 Task: Find connections with filter location Les Mureaux with filter topic #bespokewith filter profile language German with filter current company People Matters with filter school Mangalayatan University, Aligarh with filter industry E-Learning Providers with filter service category Copywriting with filter keywords title Accountant
Action: Mouse moved to (475, 82)
Screenshot: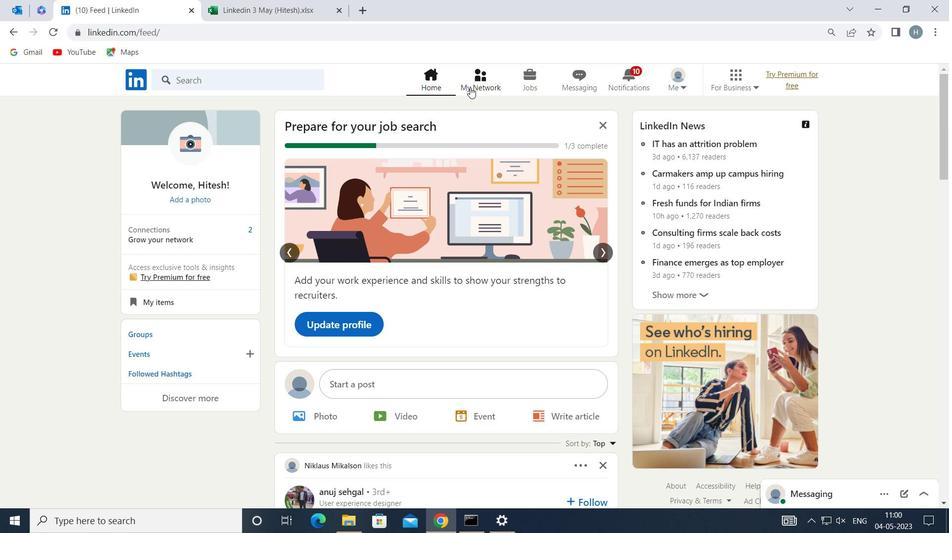 
Action: Mouse pressed left at (475, 82)
Screenshot: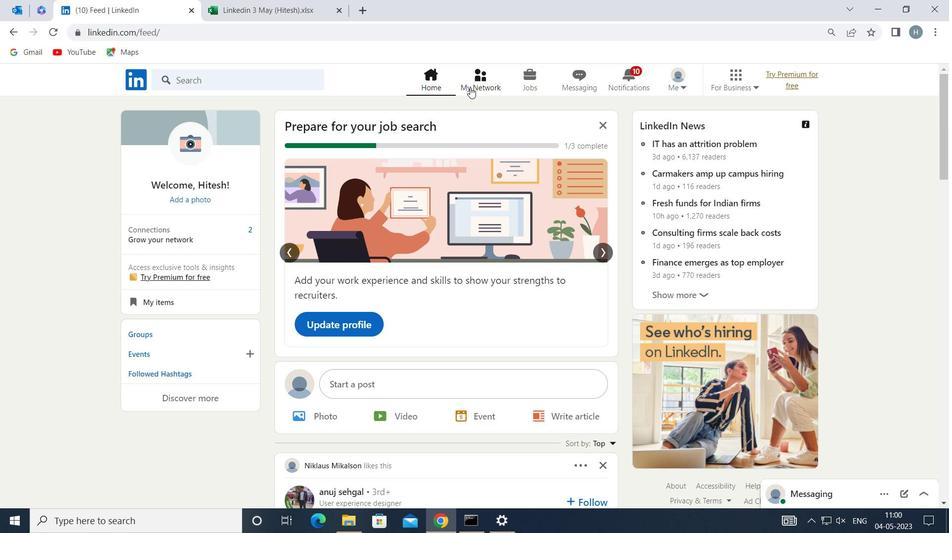 
Action: Mouse moved to (260, 148)
Screenshot: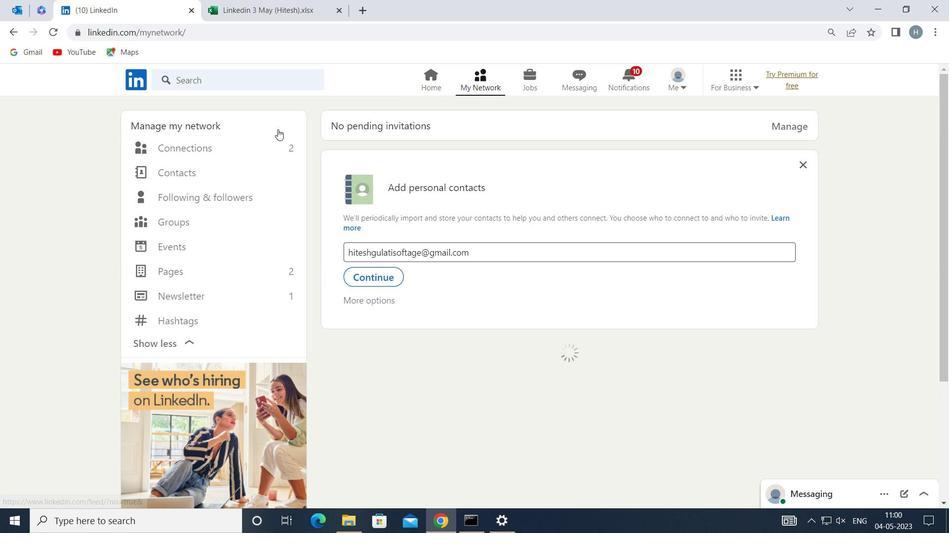 
Action: Mouse pressed left at (260, 148)
Screenshot: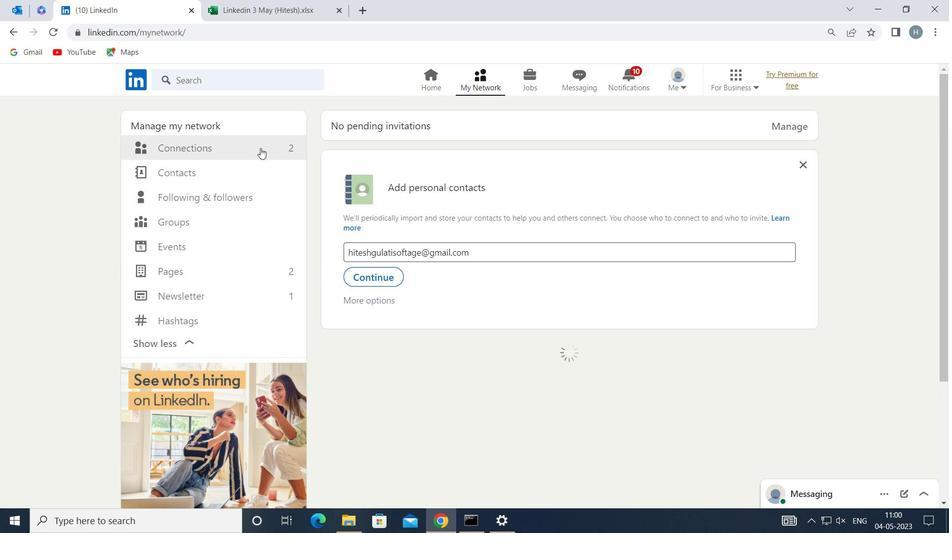 
Action: Mouse moved to (557, 145)
Screenshot: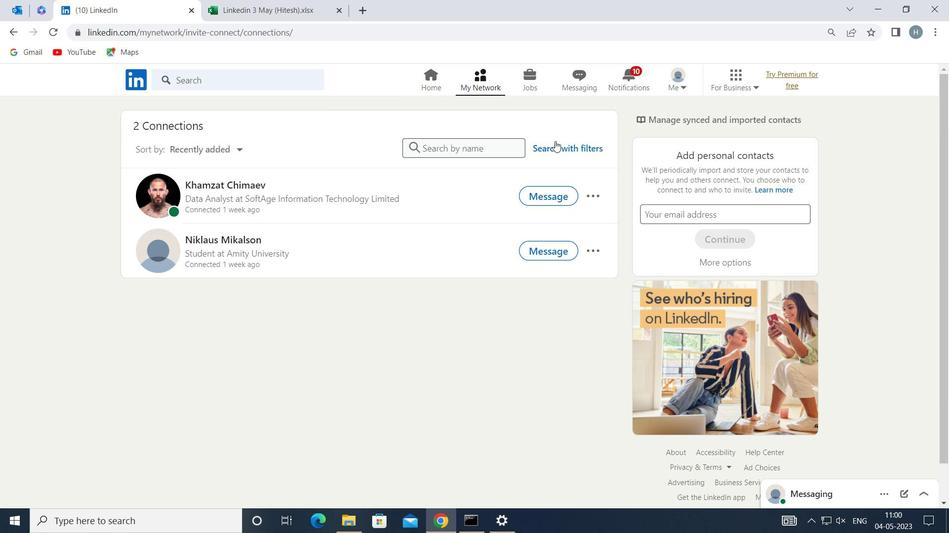 
Action: Mouse pressed left at (557, 145)
Screenshot: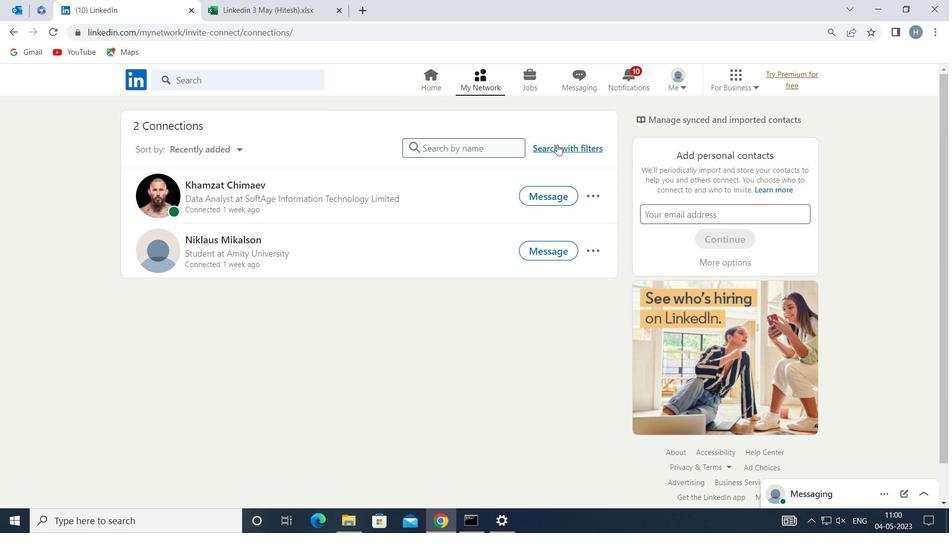 
Action: Mouse moved to (518, 111)
Screenshot: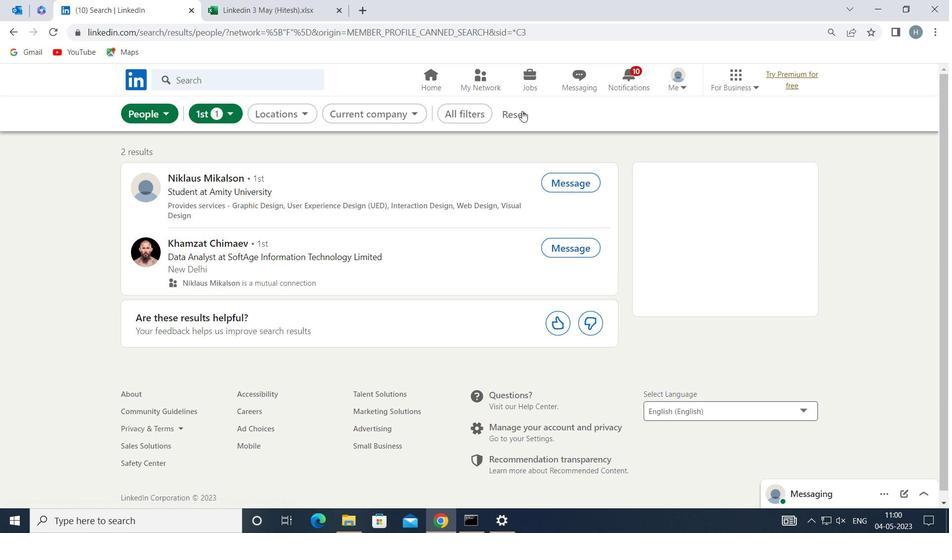 
Action: Mouse pressed left at (518, 111)
Screenshot: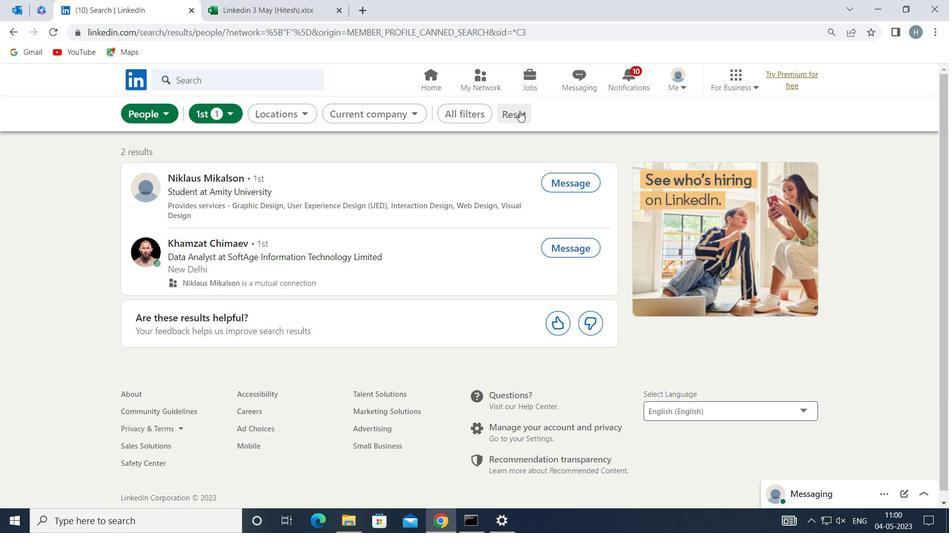 
Action: Mouse moved to (504, 106)
Screenshot: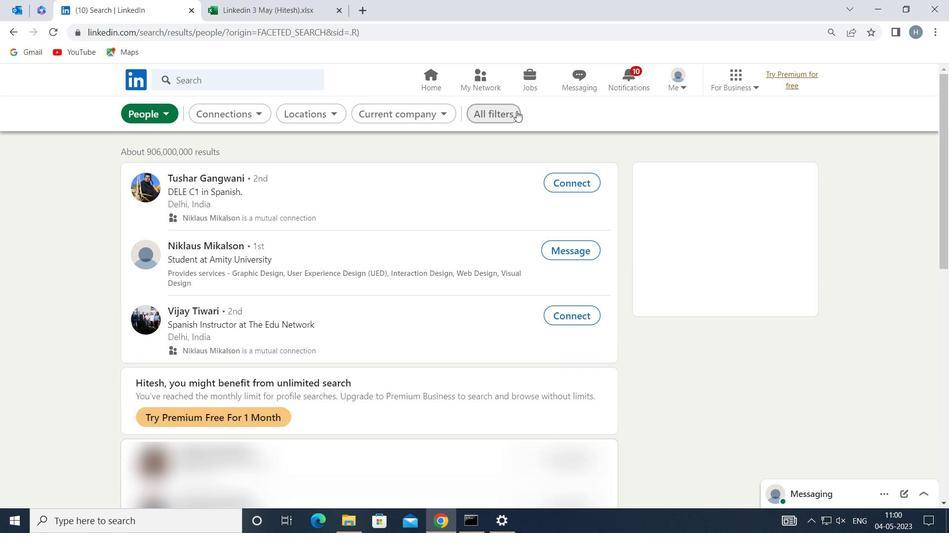 
Action: Mouse pressed left at (504, 106)
Screenshot: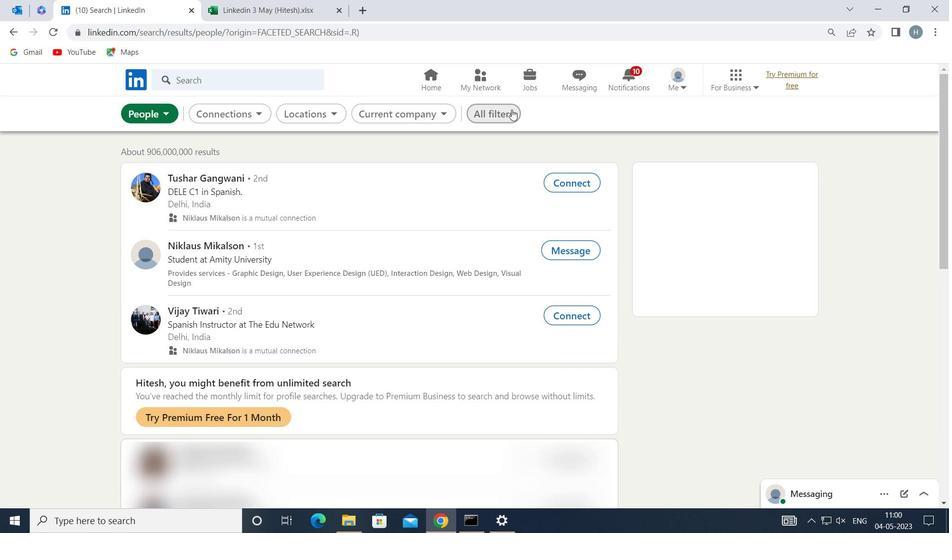 
Action: Mouse moved to (726, 185)
Screenshot: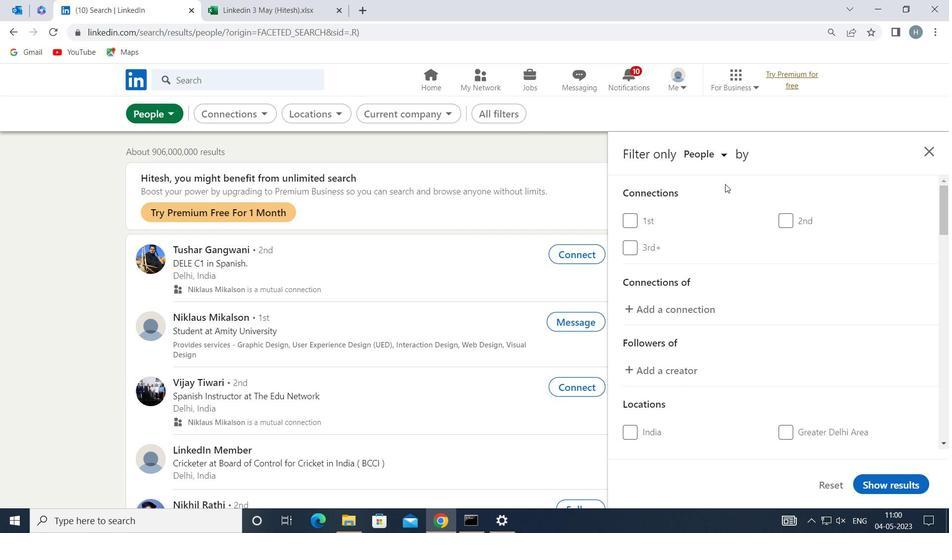 
Action: Mouse scrolled (726, 184) with delta (0, 0)
Screenshot: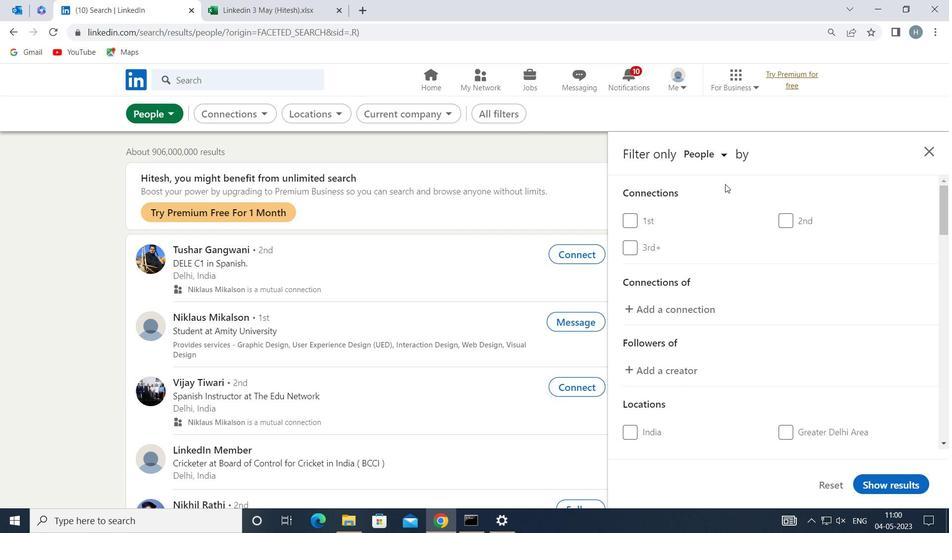 
Action: Mouse moved to (727, 187)
Screenshot: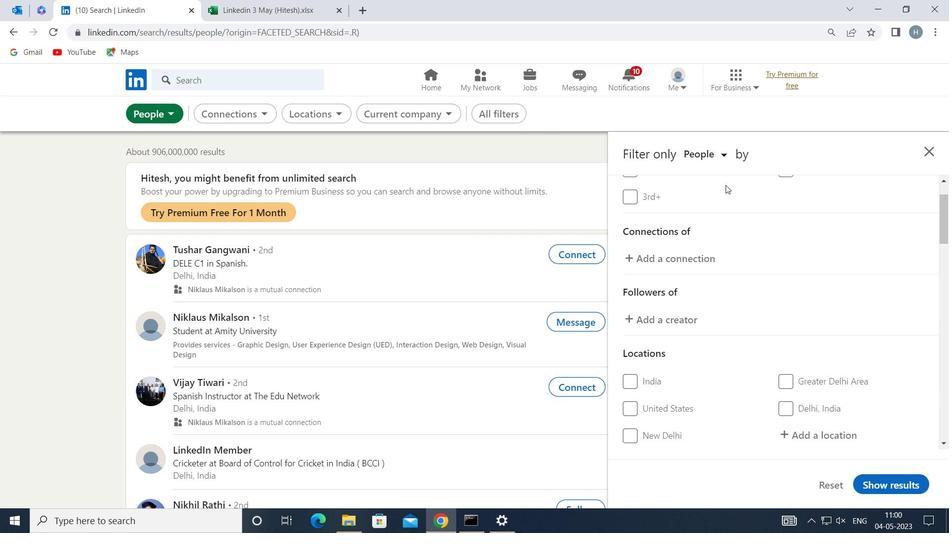 
Action: Mouse scrolled (727, 186) with delta (0, 0)
Screenshot: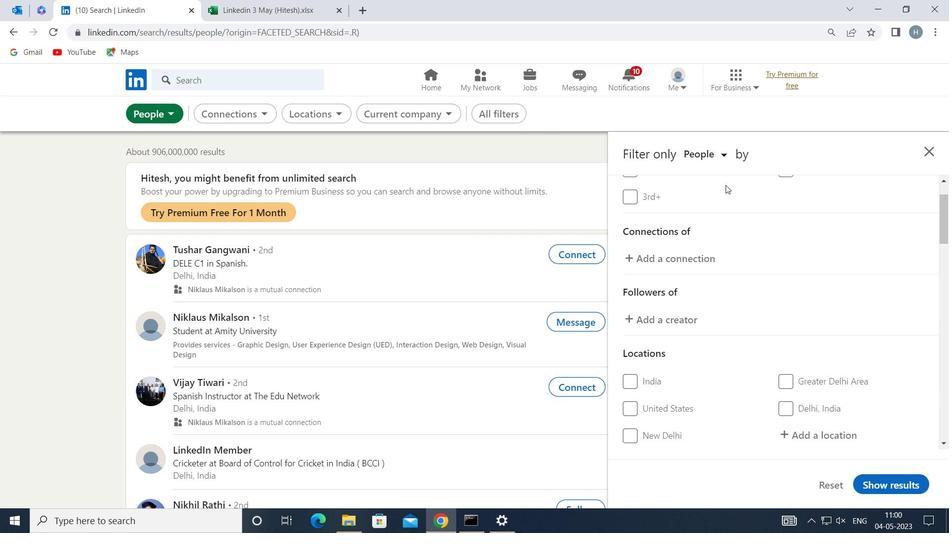 
Action: Mouse moved to (728, 191)
Screenshot: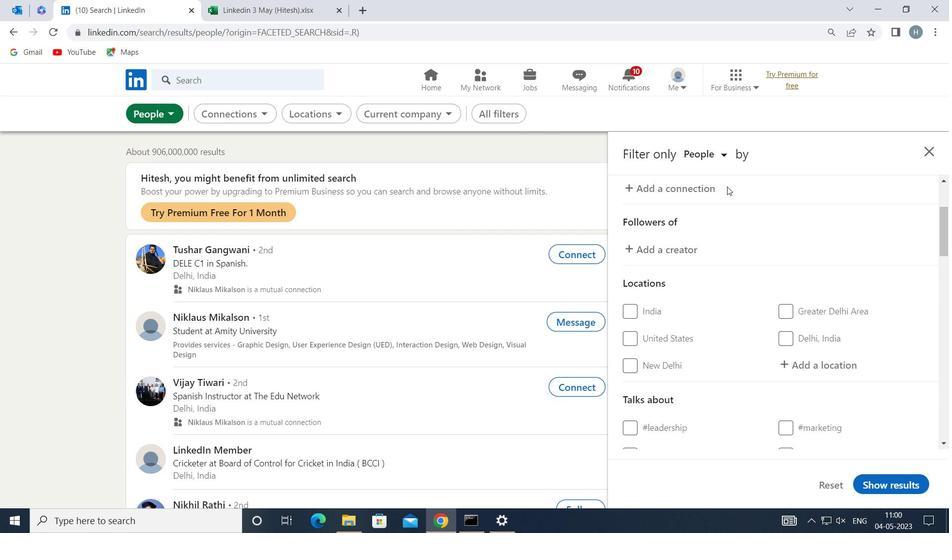 
Action: Mouse scrolled (728, 190) with delta (0, 0)
Screenshot: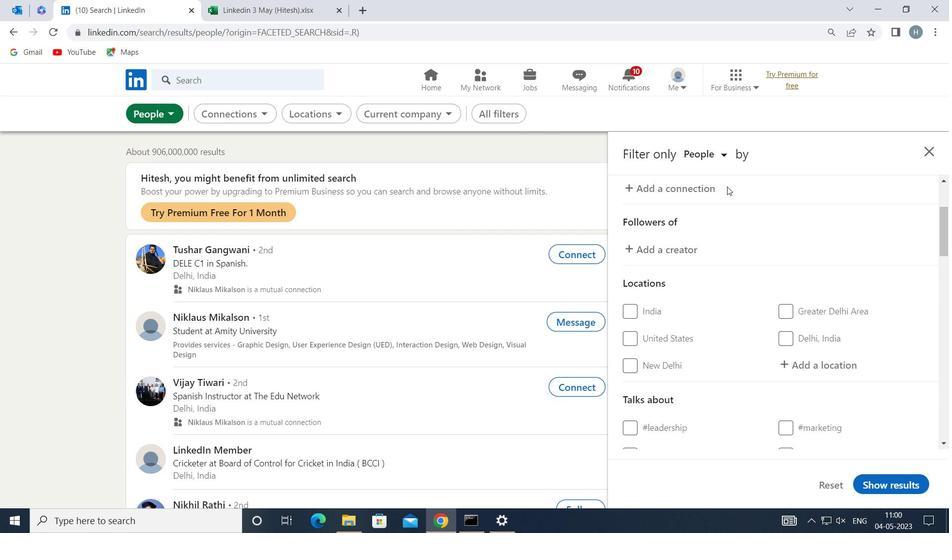 
Action: Mouse moved to (826, 296)
Screenshot: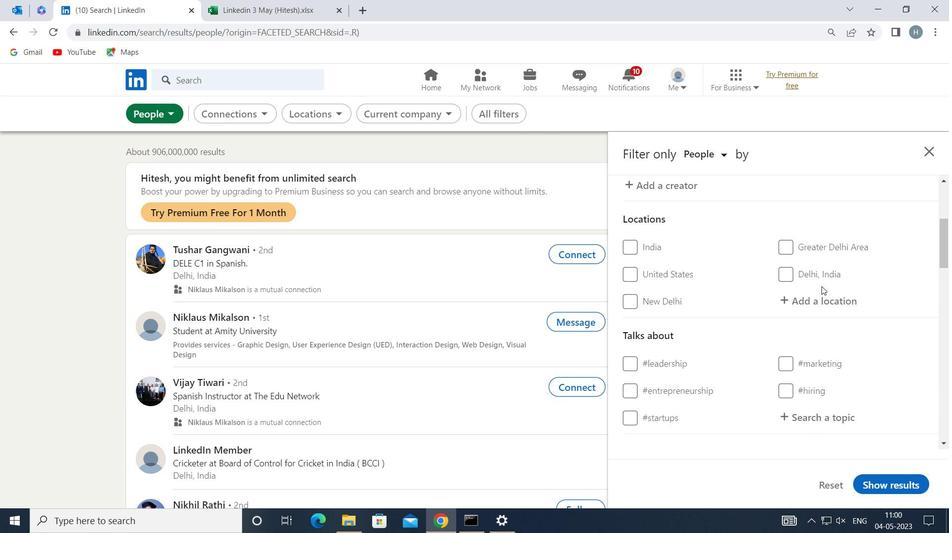 
Action: Mouse pressed left at (826, 296)
Screenshot: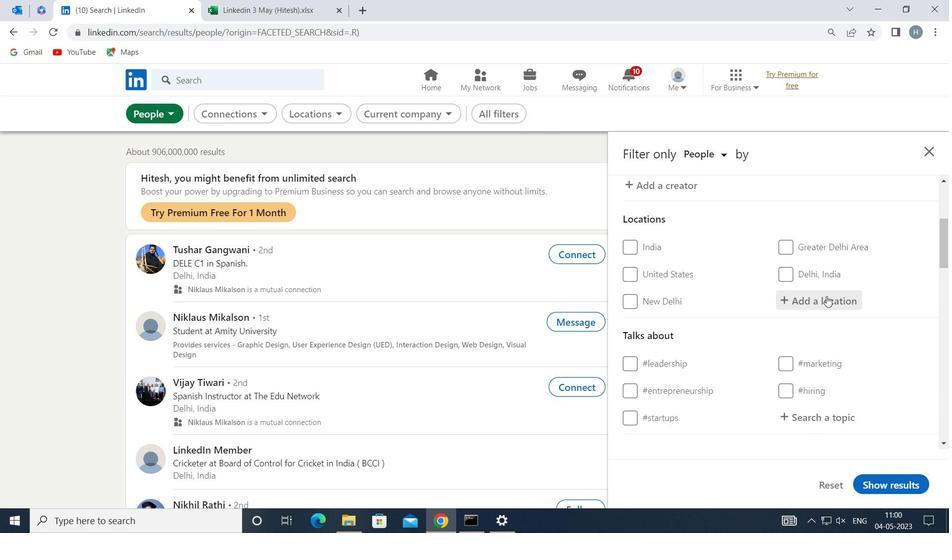 
Action: Mouse moved to (827, 297)
Screenshot: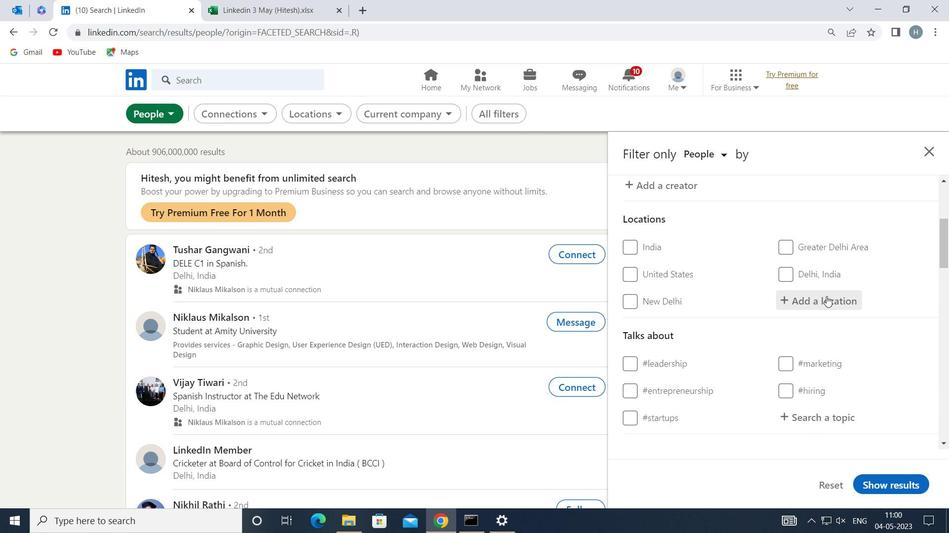 
Action: Key pressed <Key.shift>LES<Key.space><Key.shift>MU
Screenshot: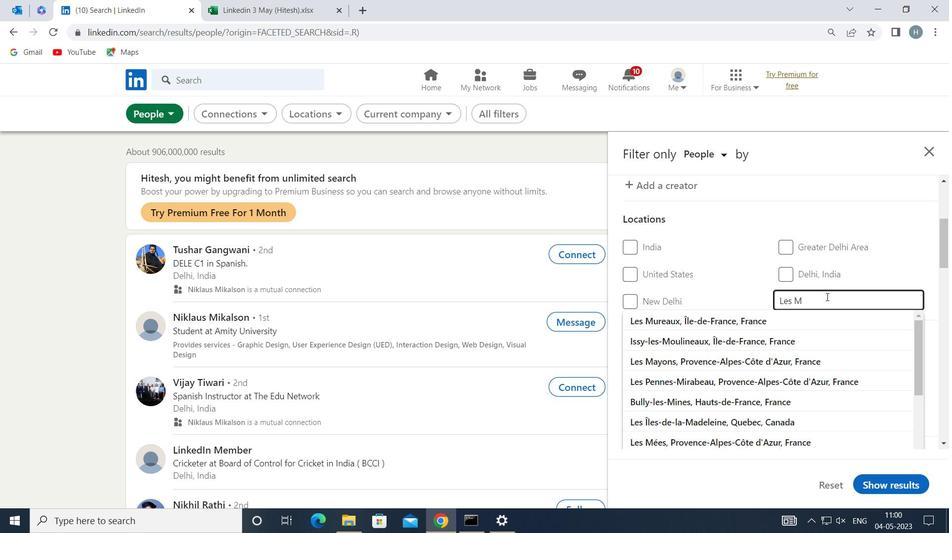 
Action: Mouse moved to (772, 320)
Screenshot: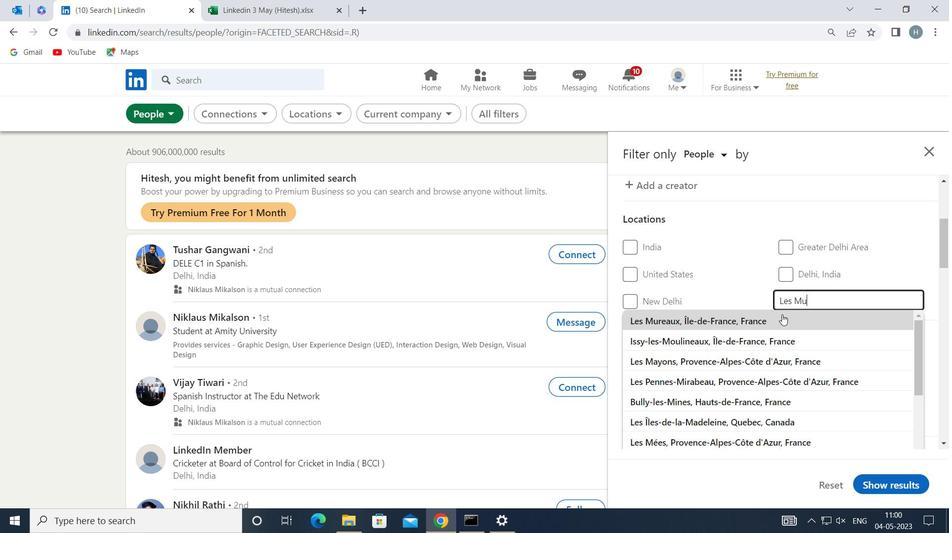 
Action: Mouse pressed left at (772, 320)
Screenshot: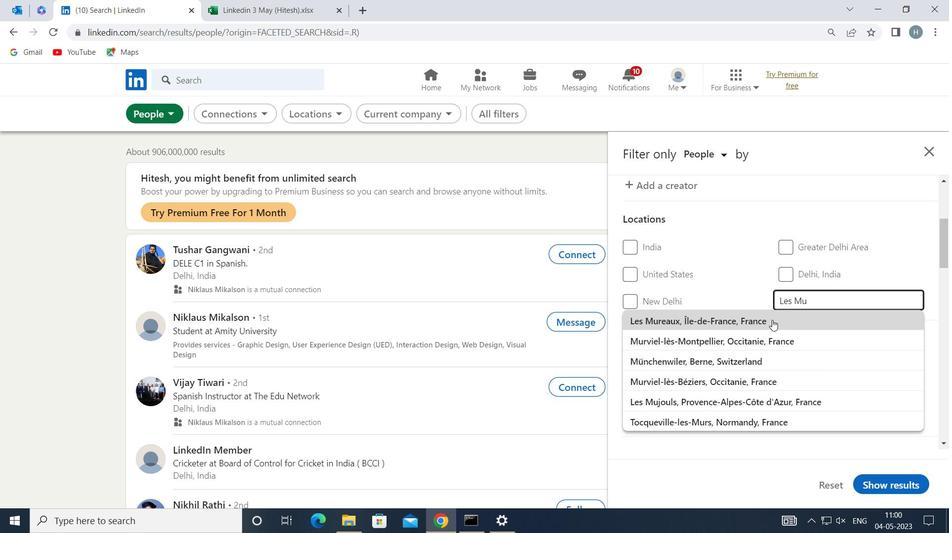 
Action: Mouse moved to (747, 321)
Screenshot: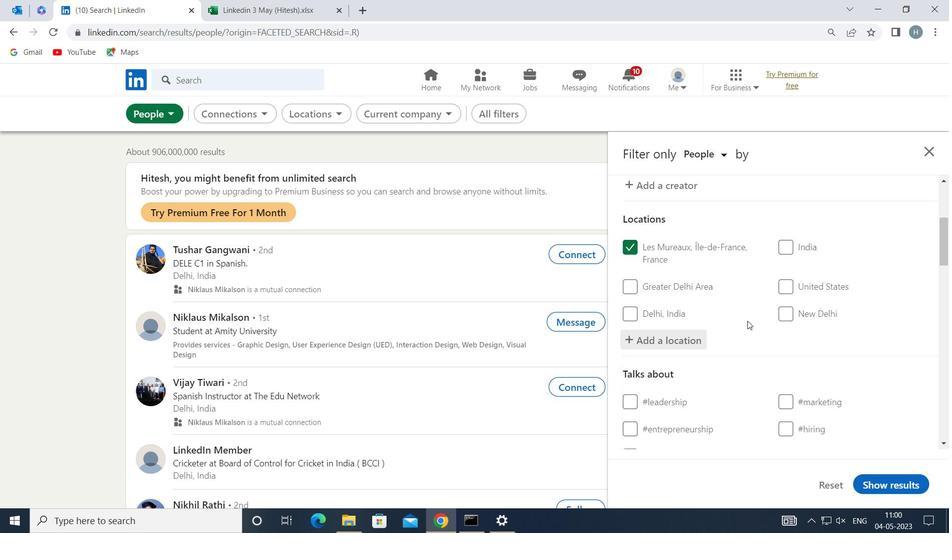 
Action: Mouse scrolled (747, 320) with delta (0, 0)
Screenshot: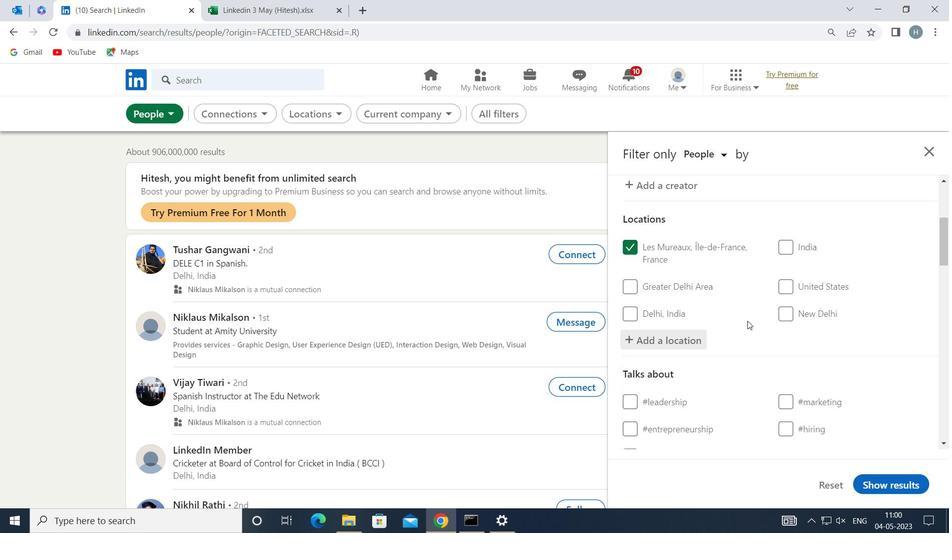 
Action: Mouse moved to (747, 321)
Screenshot: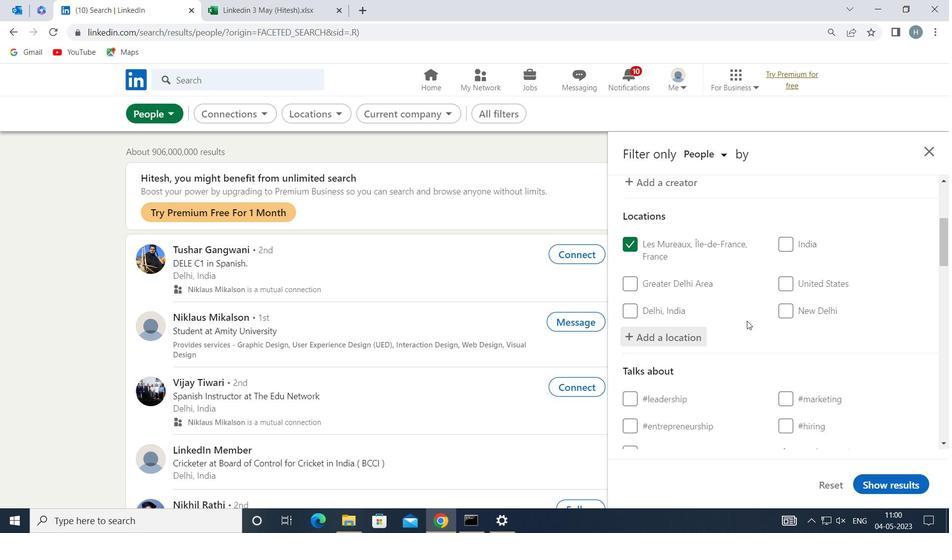 
Action: Mouse scrolled (747, 320) with delta (0, 0)
Screenshot: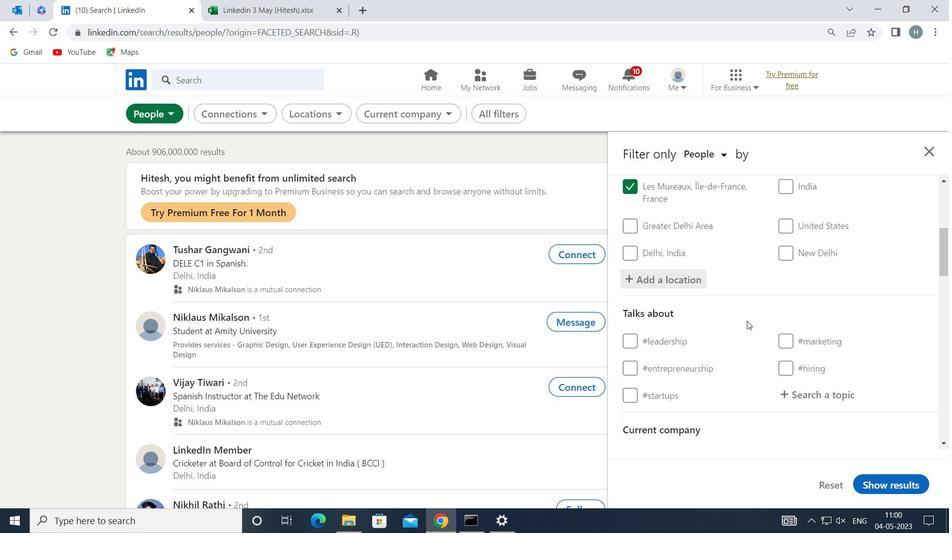
Action: Mouse moved to (800, 327)
Screenshot: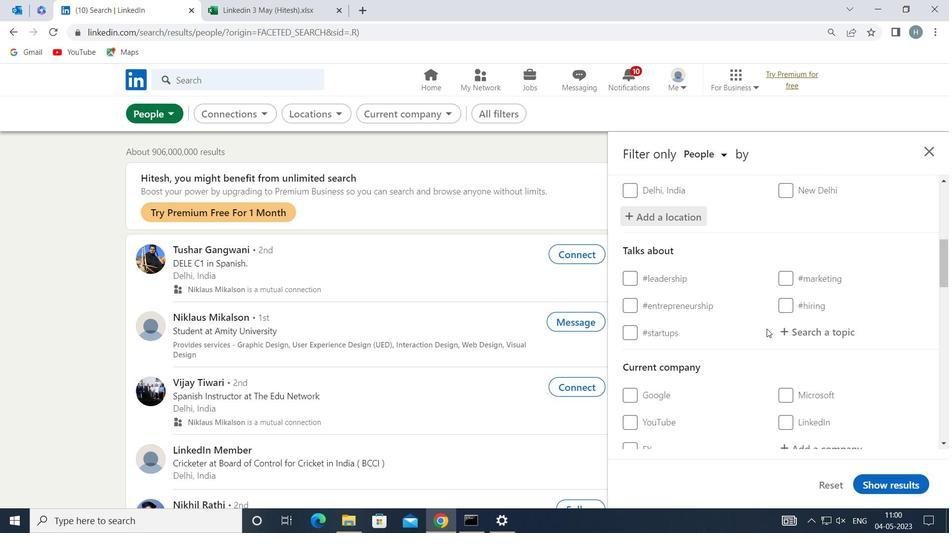 
Action: Mouse pressed left at (800, 327)
Screenshot: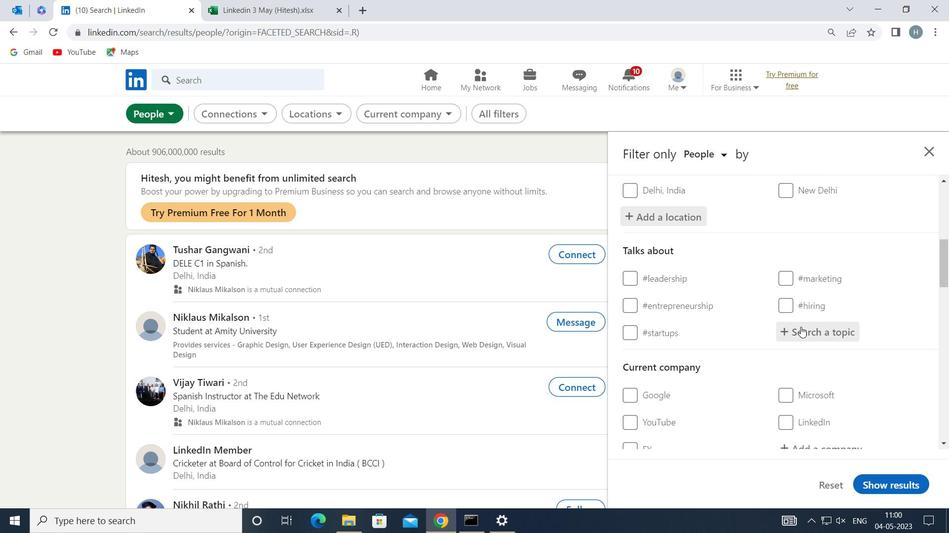 
Action: Key pressed <Key.shift>BESPOKE
Screenshot: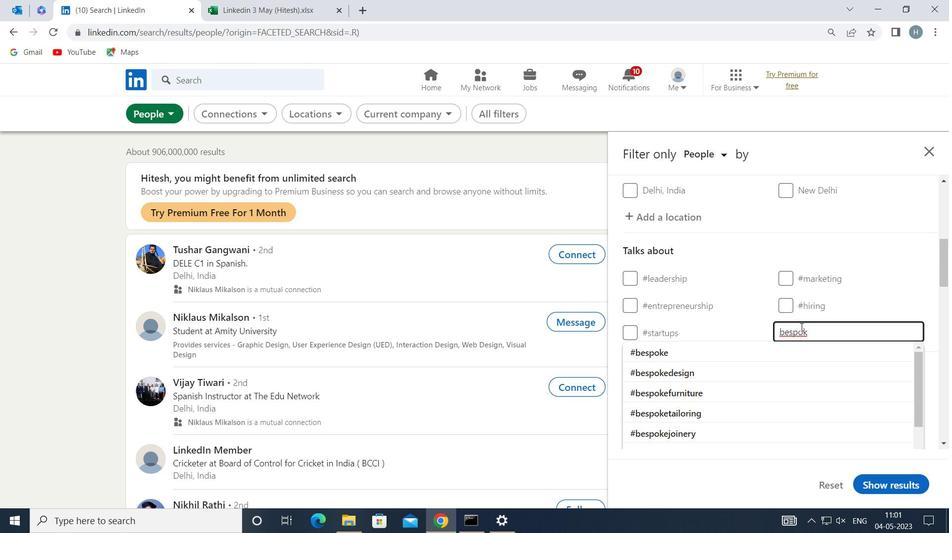 
Action: Mouse moved to (699, 350)
Screenshot: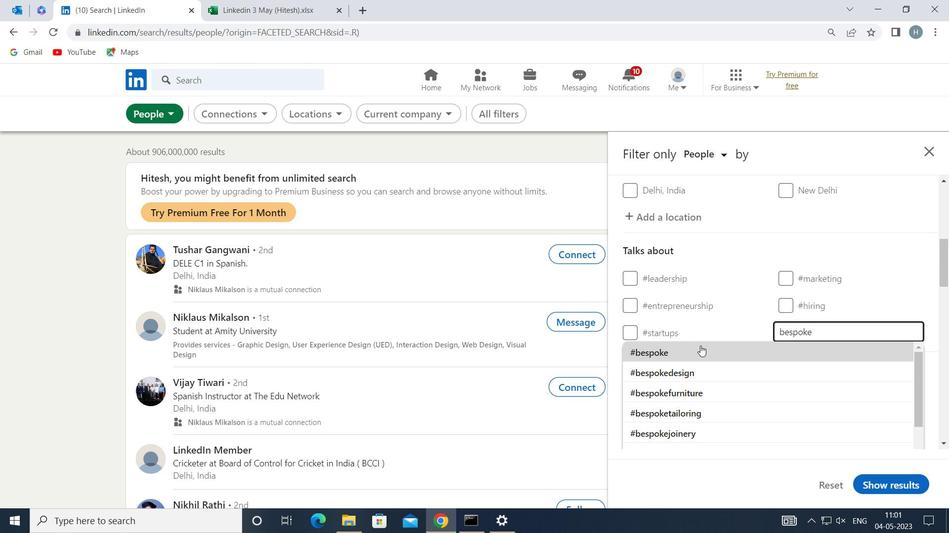 
Action: Mouse pressed left at (699, 350)
Screenshot: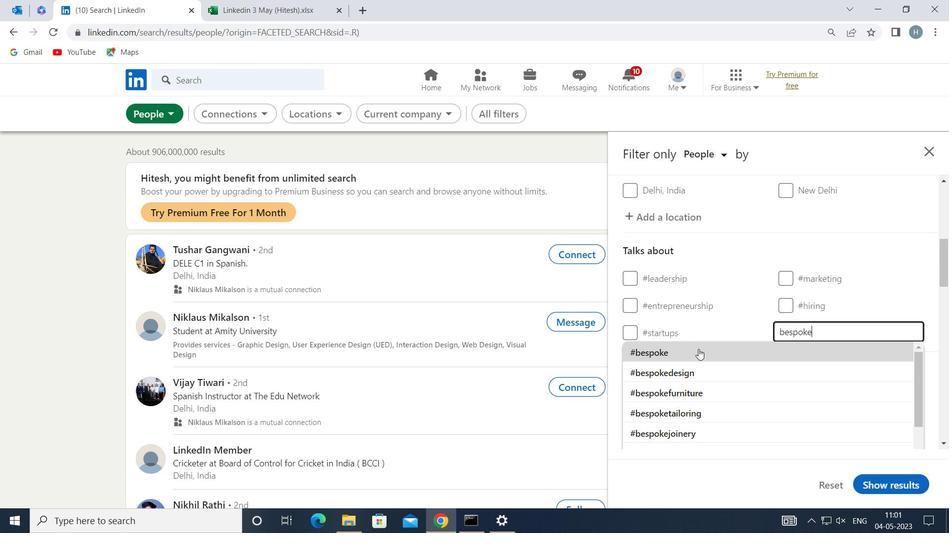 
Action: Mouse moved to (714, 321)
Screenshot: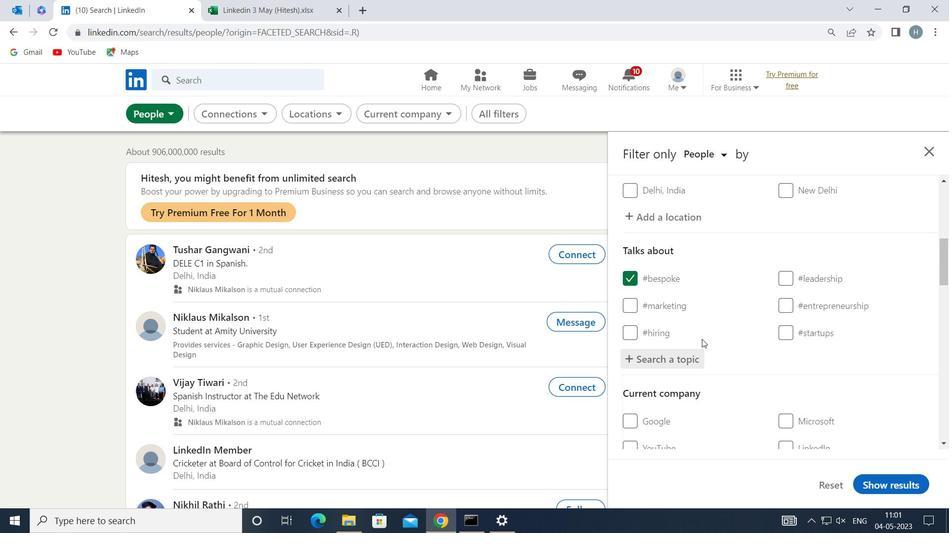
Action: Mouse scrolled (714, 320) with delta (0, 0)
Screenshot: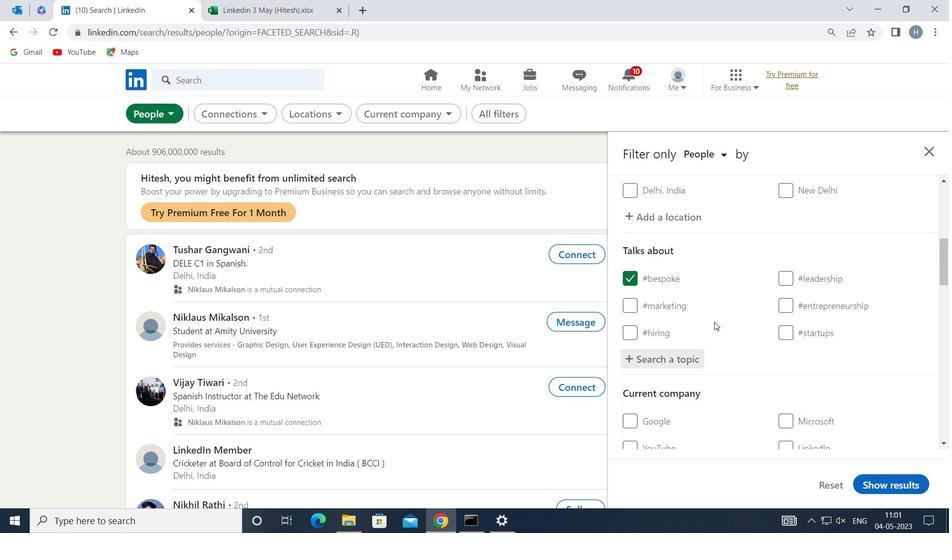 
Action: Mouse moved to (714, 320)
Screenshot: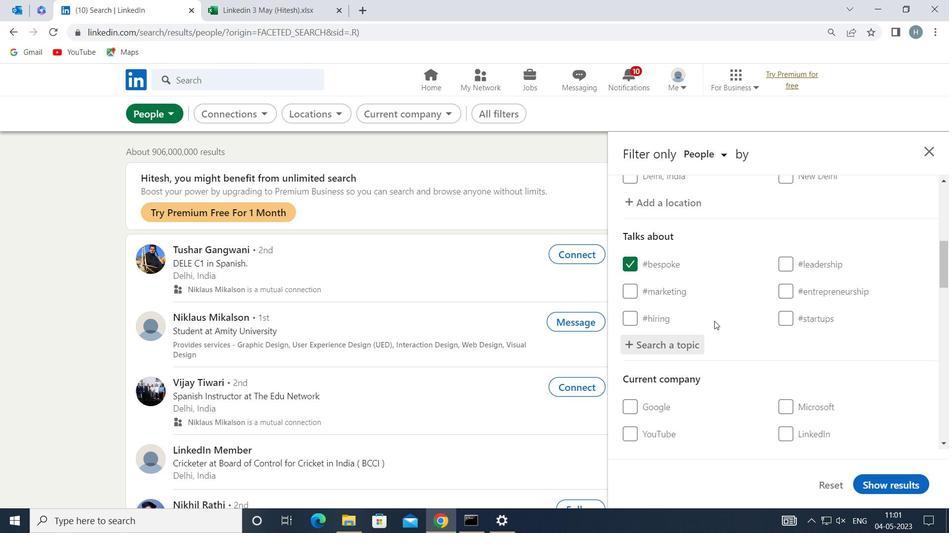 
Action: Mouse scrolled (714, 319) with delta (0, 0)
Screenshot: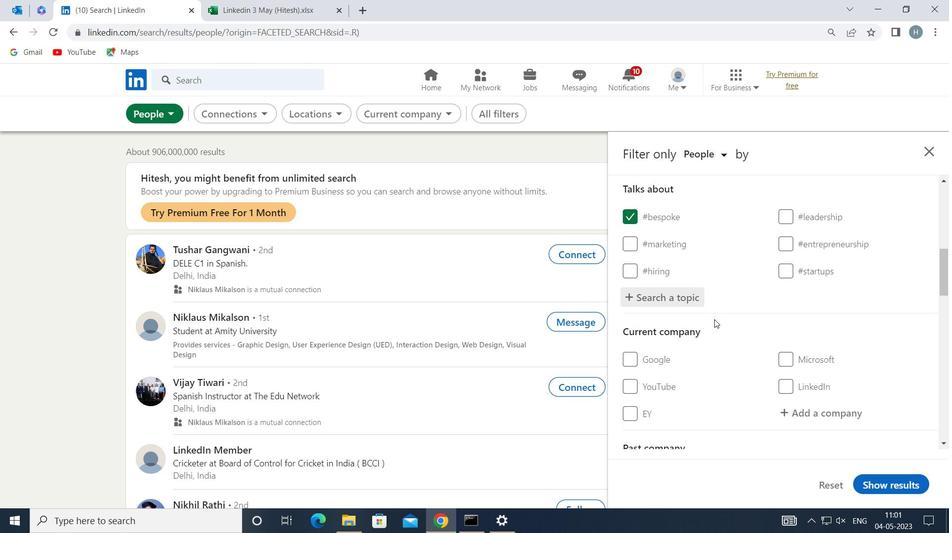 
Action: Mouse moved to (715, 320)
Screenshot: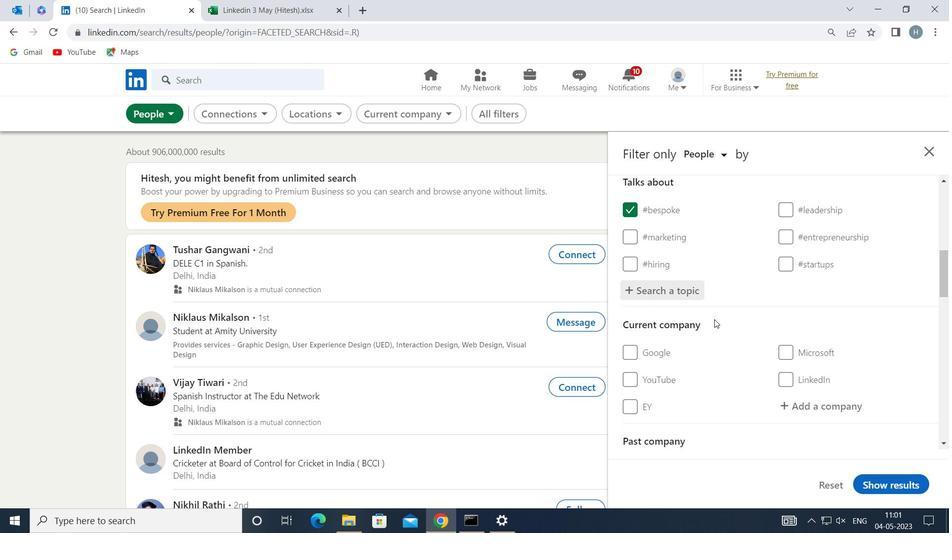 
Action: Mouse scrolled (715, 319) with delta (0, 0)
Screenshot: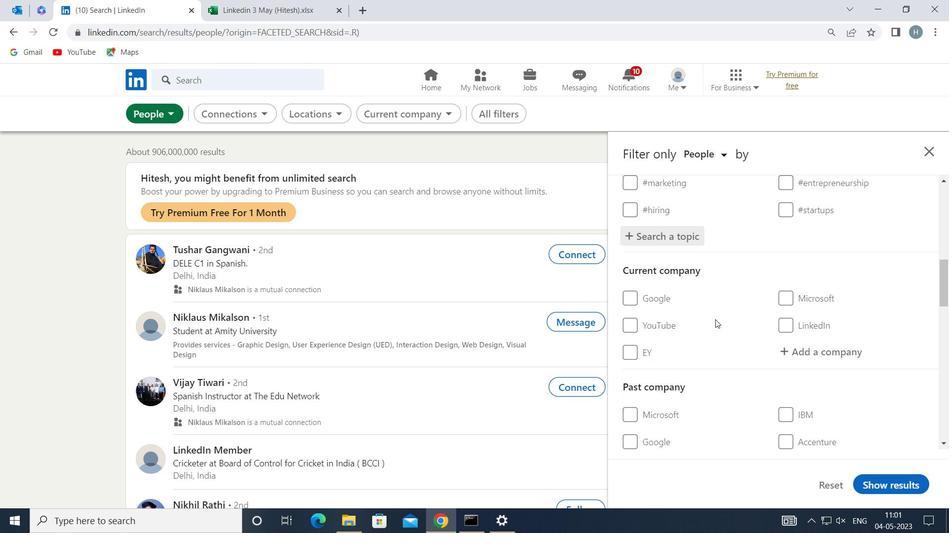 
Action: Mouse moved to (716, 316)
Screenshot: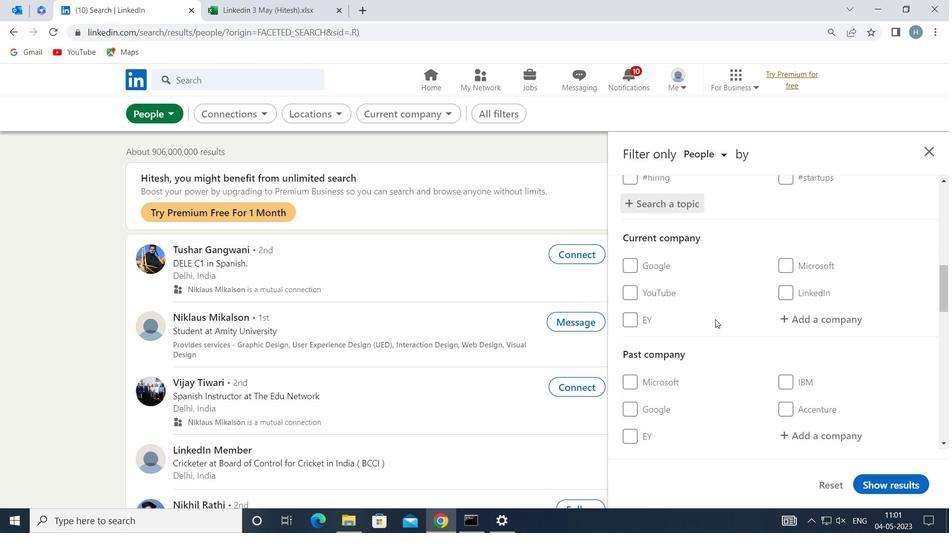 
Action: Mouse scrolled (716, 316) with delta (0, 0)
Screenshot: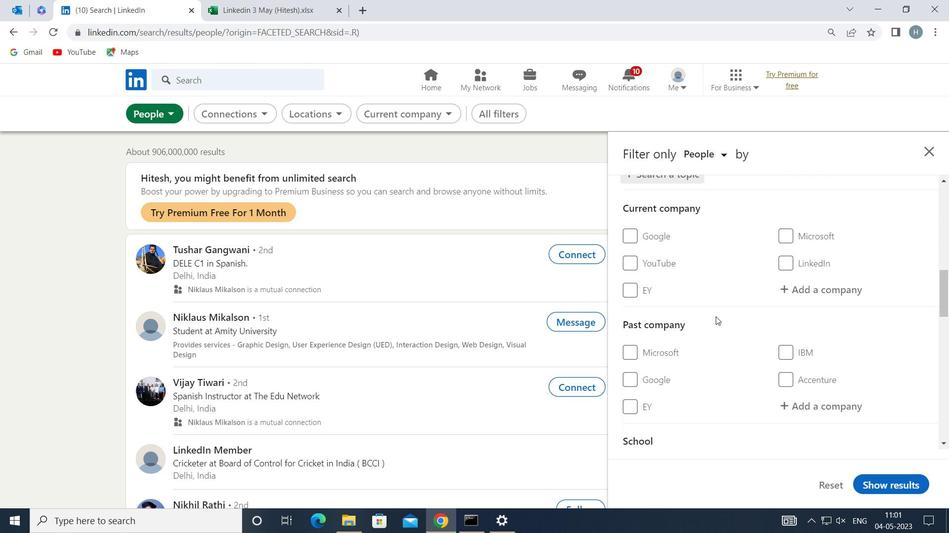 
Action: Mouse scrolled (716, 316) with delta (0, 0)
Screenshot: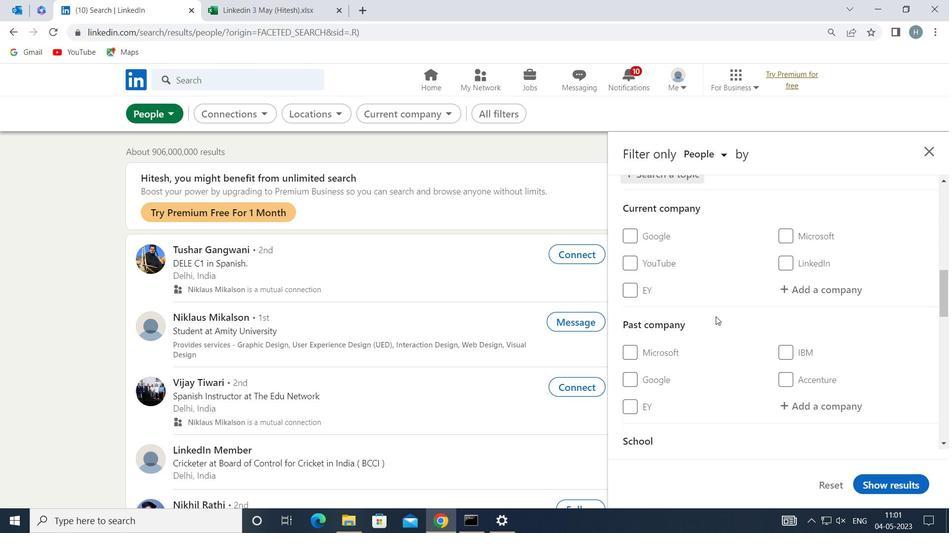 
Action: Mouse moved to (716, 316)
Screenshot: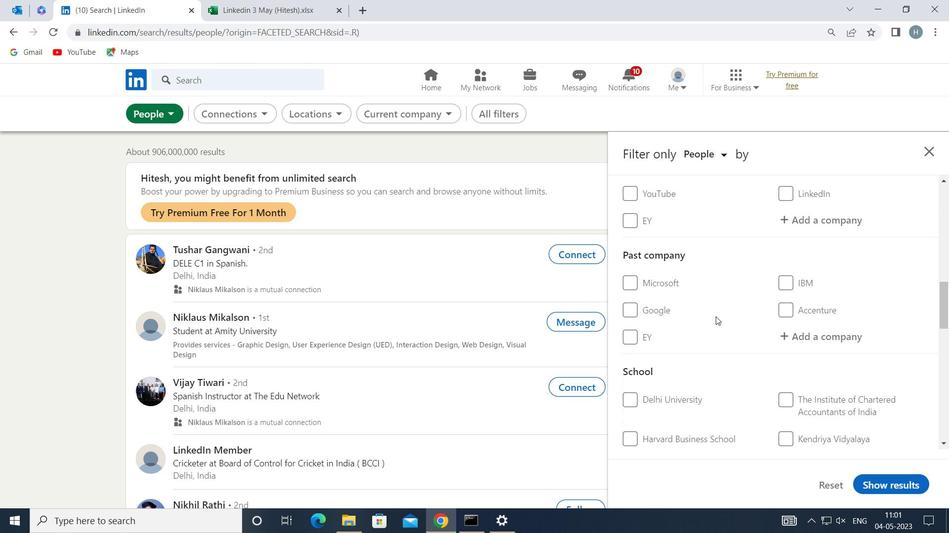 
Action: Mouse scrolled (716, 315) with delta (0, 0)
Screenshot: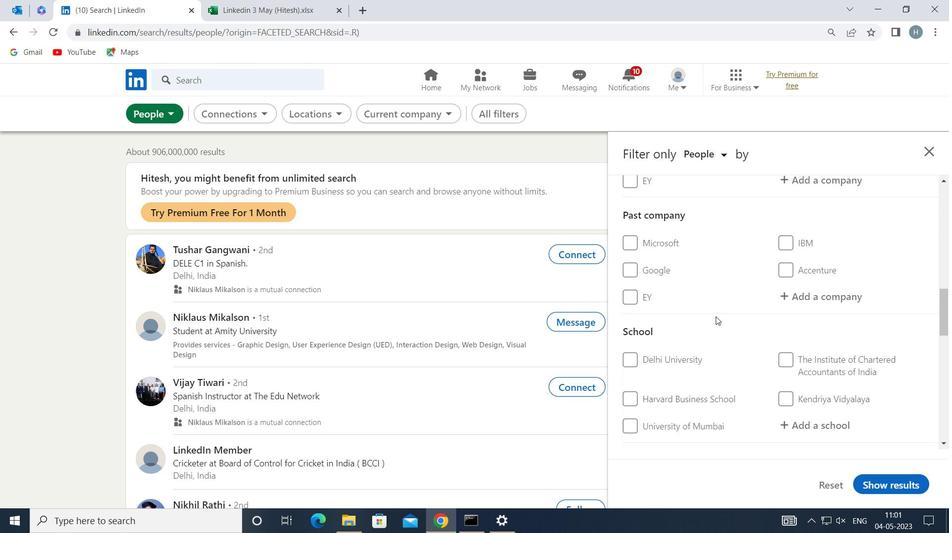 
Action: Mouse scrolled (716, 315) with delta (0, 0)
Screenshot: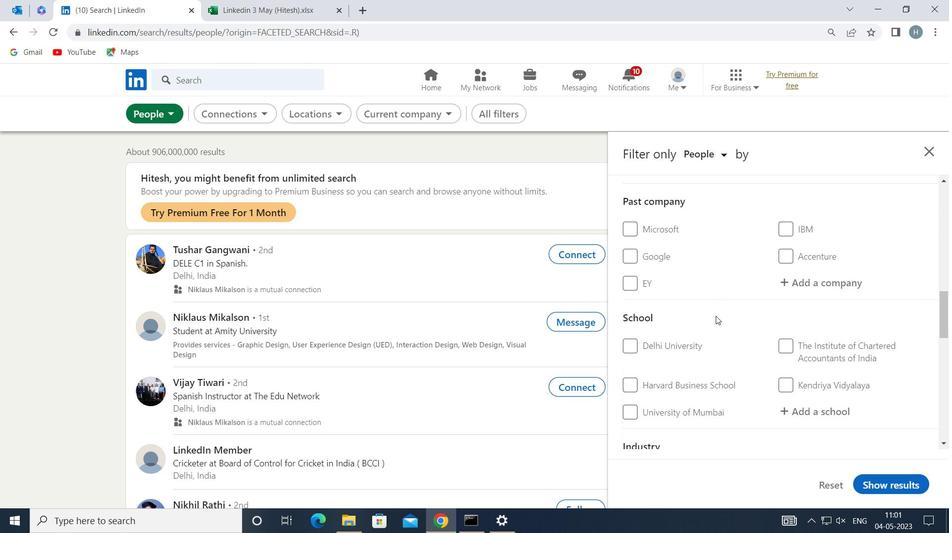 
Action: Mouse scrolled (716, 315) with delta (0, 0)
Screenshot: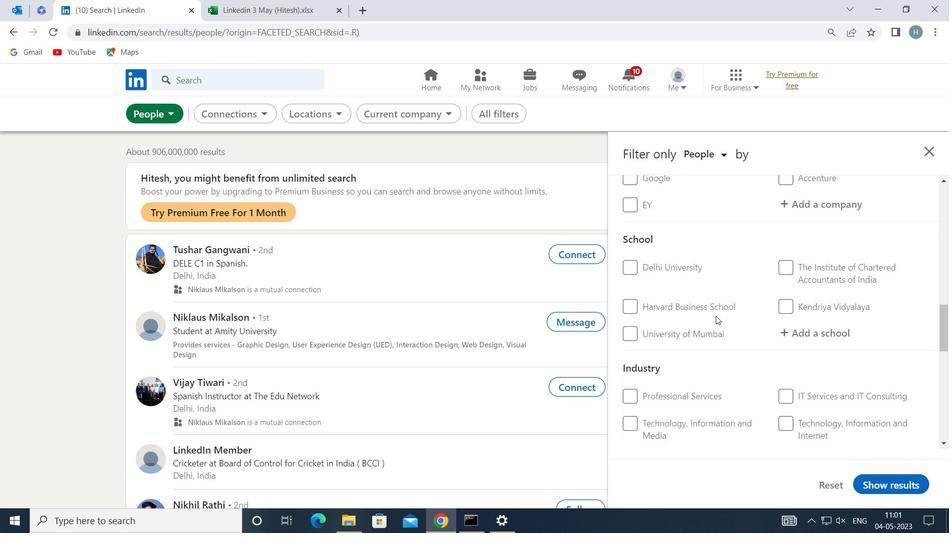 
Action: Mouse scrolled (716, 315) with delta (0, 0)
Screenshot: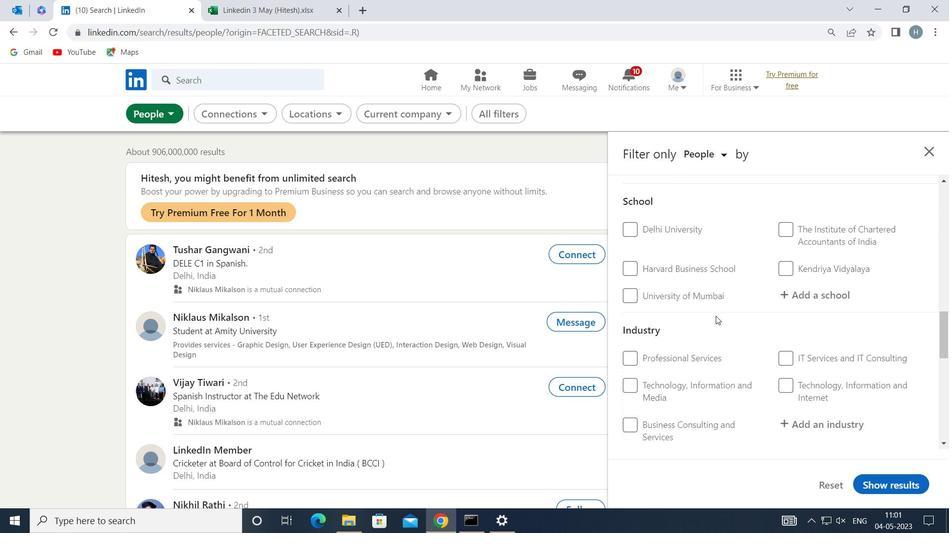 
Action: Mouse scrolled (716, 315) with delta (0, 0)
Screenshot: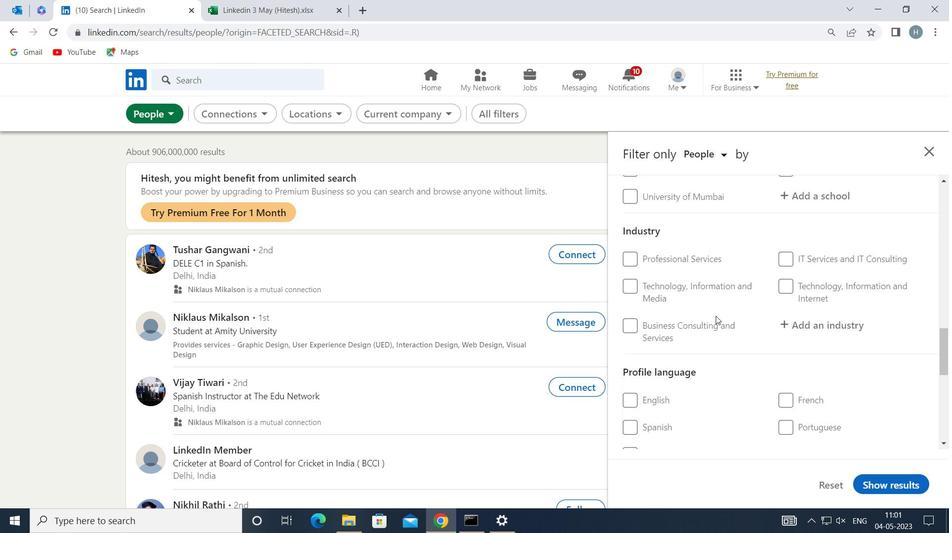 
Action: Mouse moved to (635, 359)
Screenshot: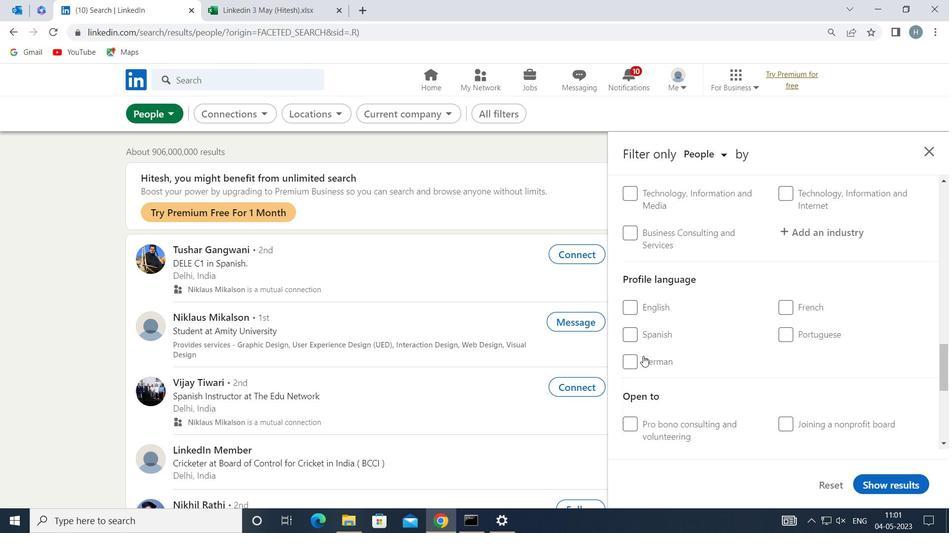 
Action: Mouse pressed left at (635, 359)
Screenshot: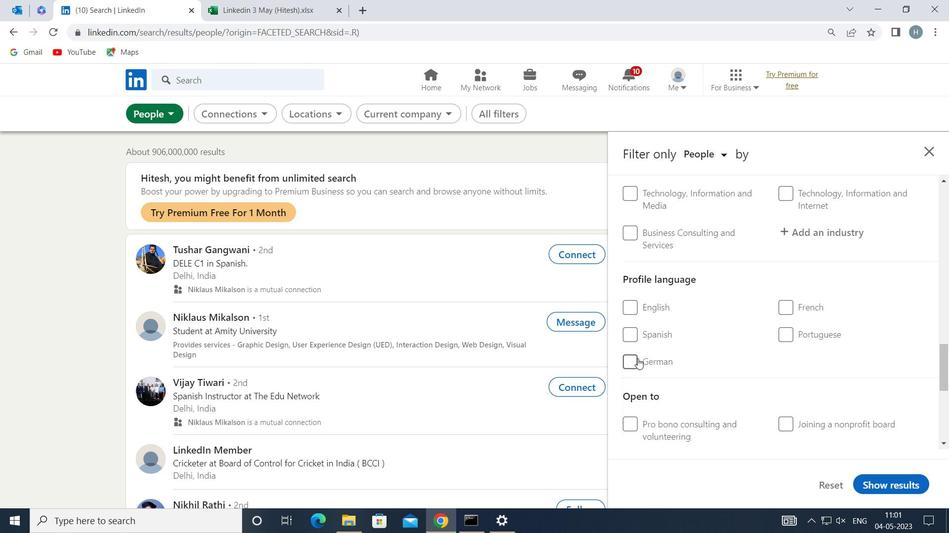 
Action: Mouse moved to (775, 343)
Screenshot: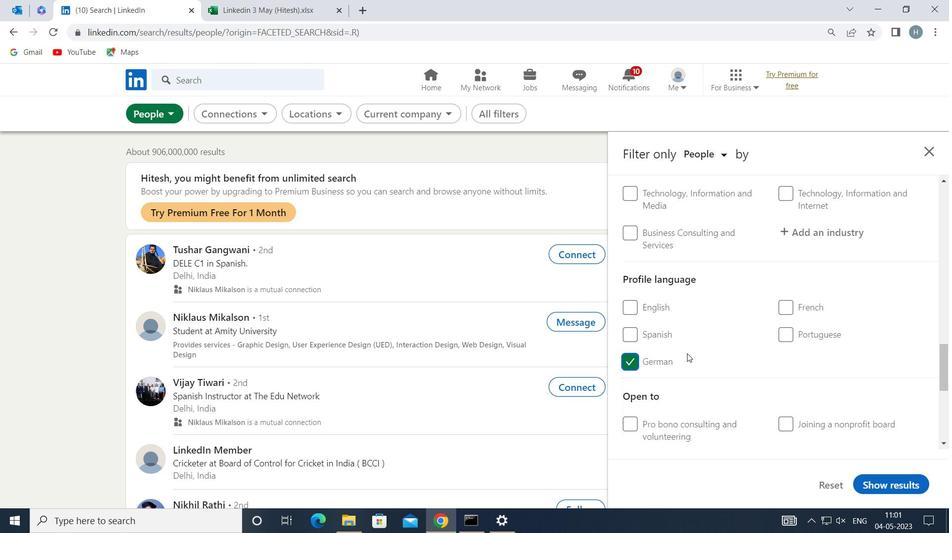 
Action: Mouse scrolled (775, 344) with delta (0, 0)
Screenshot: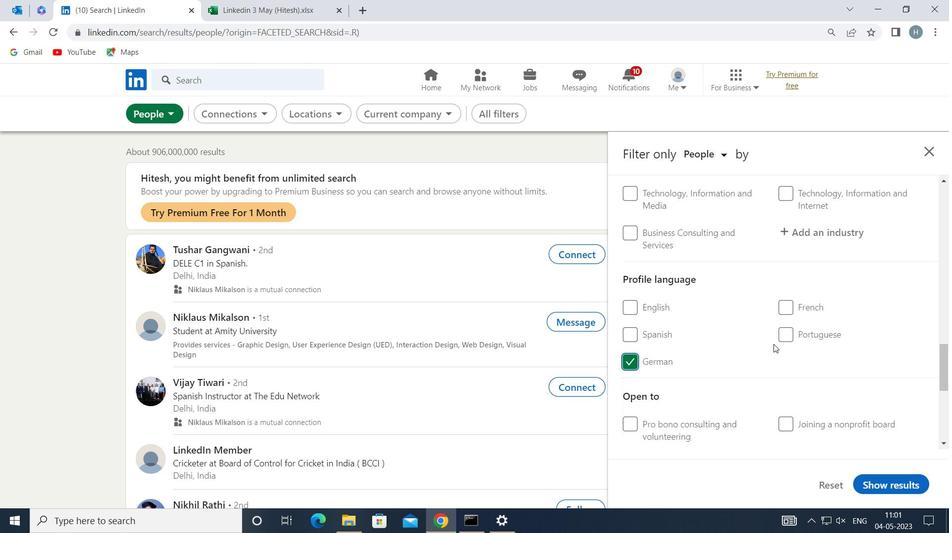 
Action: Mouse moved to (775, 342)
Screenshot: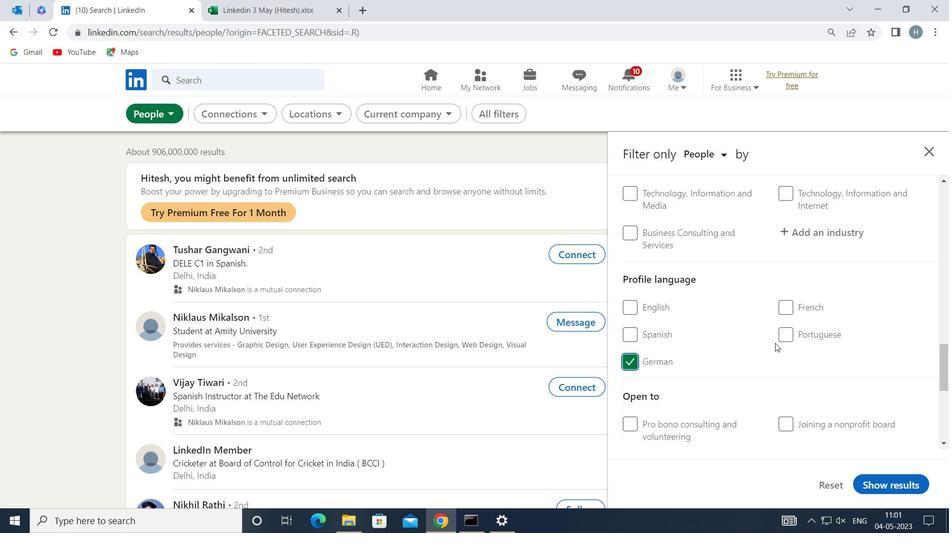 
Action: Mouse scrolled (775, 343) with delta (0, 0)
Screenshot: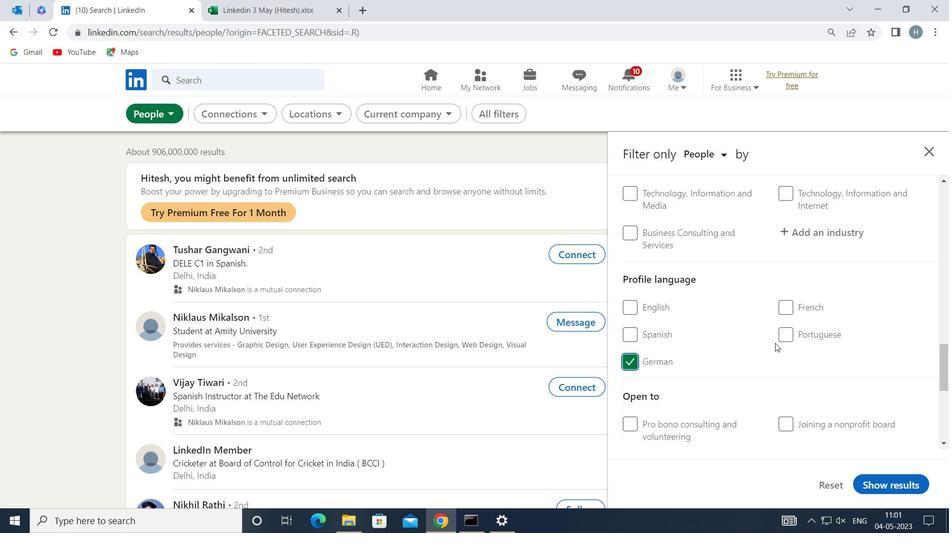 
Action: Mouse moved to (742, 335)
Screenshot: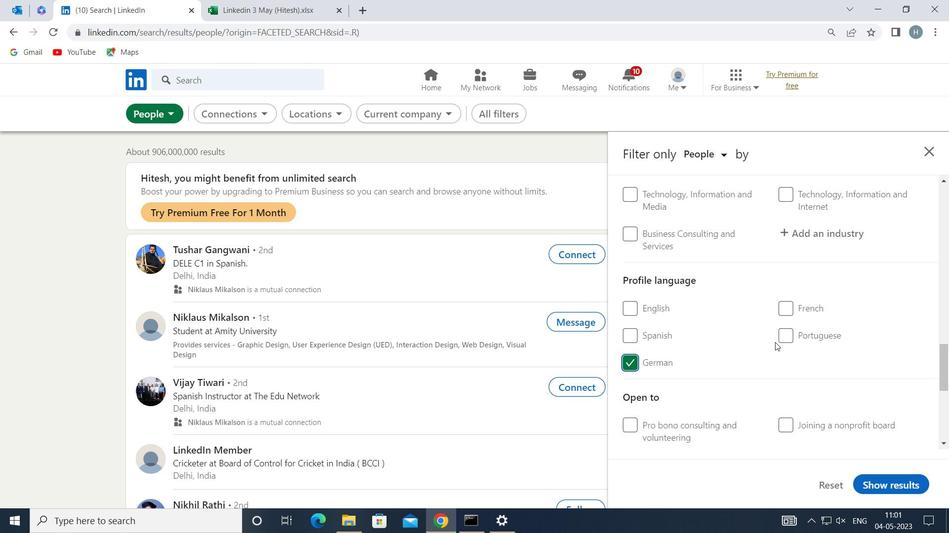 
Action: Mouse scrolled (742, 335) with delta (0, 0)
Screenshot: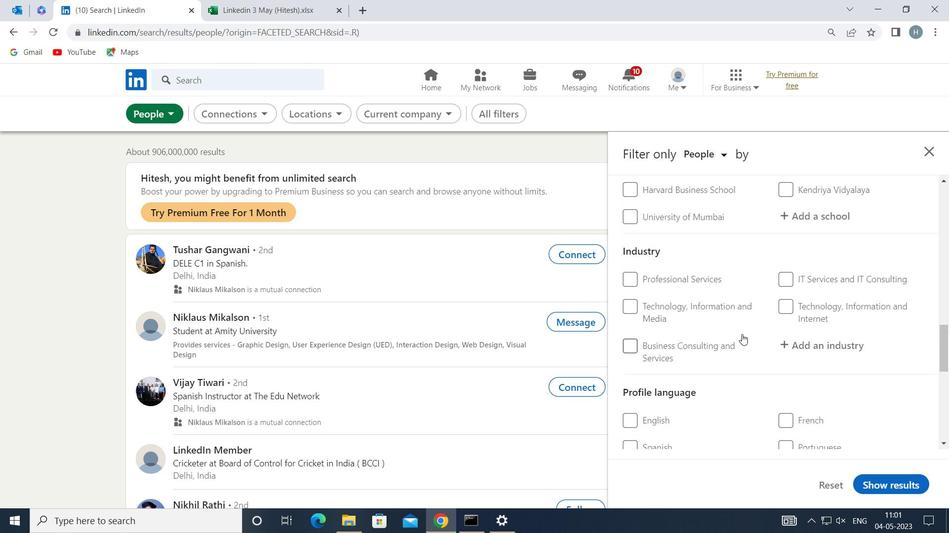 
Action: Mouse scrolled (742, 335) with delta (0, 0)
Screenshot: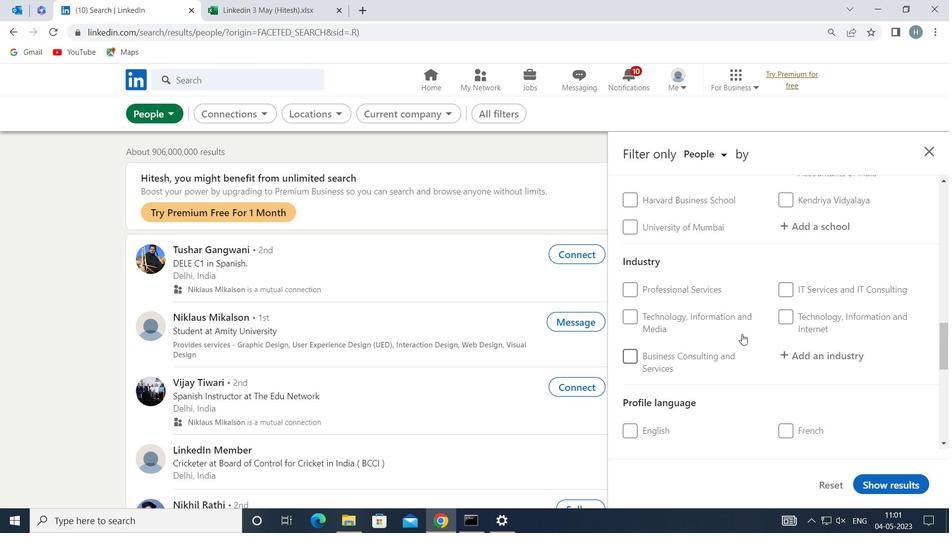 
Action: Mouse scrolled (742, 335) with delta (0, 0)
Screenshot: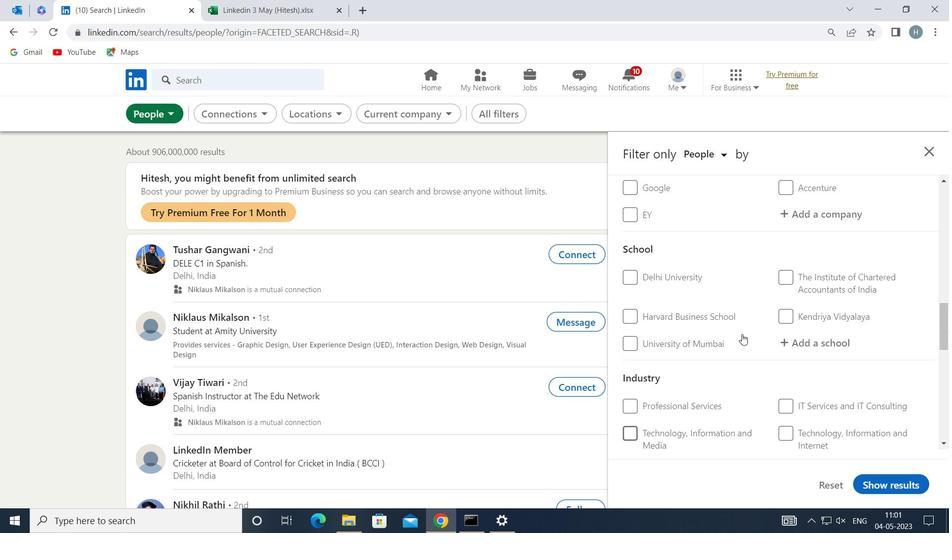 
Action: Mouse scrolled (742, 335) with delta (0, 0)
Screenshot: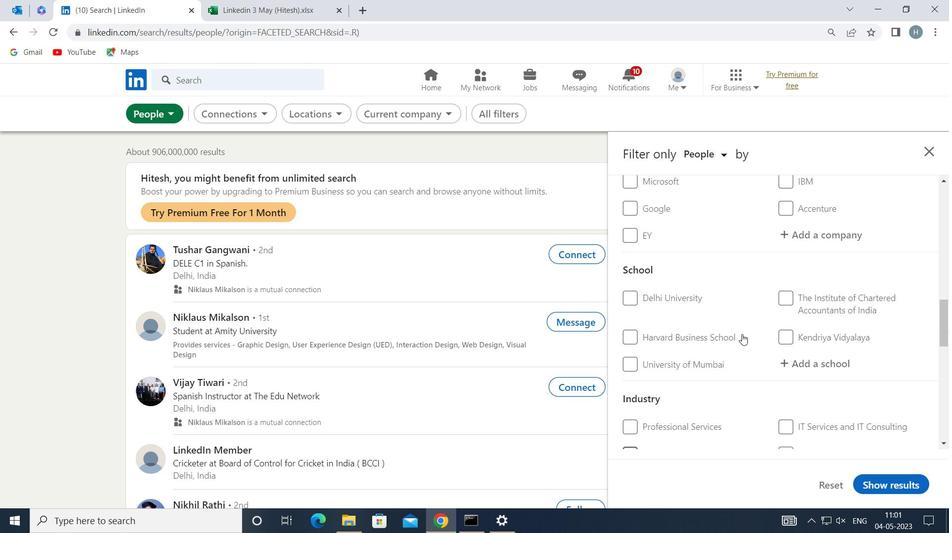 
Action: Mouse moved to (789, 301)
Screenshot: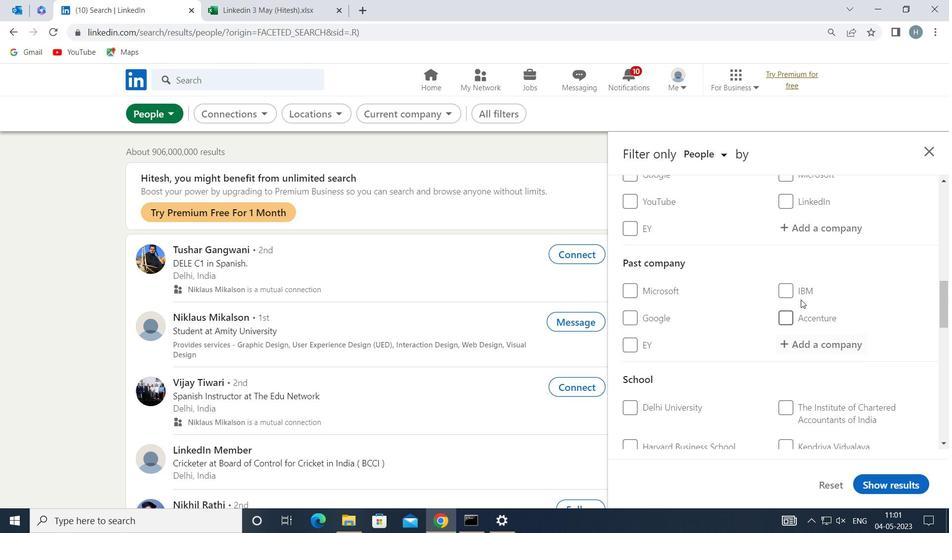 
Action: Mouse scrolled (789, 301) with delta (0, 0)
Screenshot: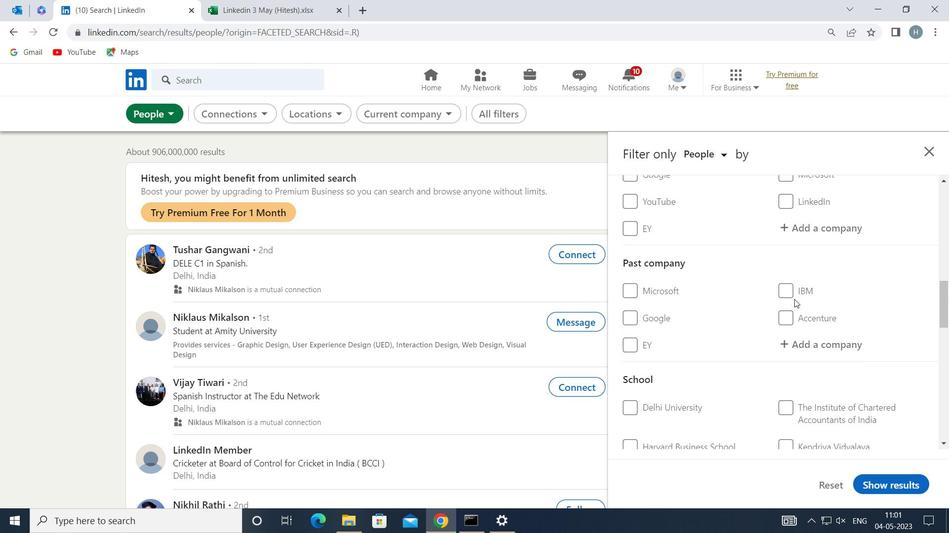 
Action: Mouse moved to (802, 289)
Screenshot: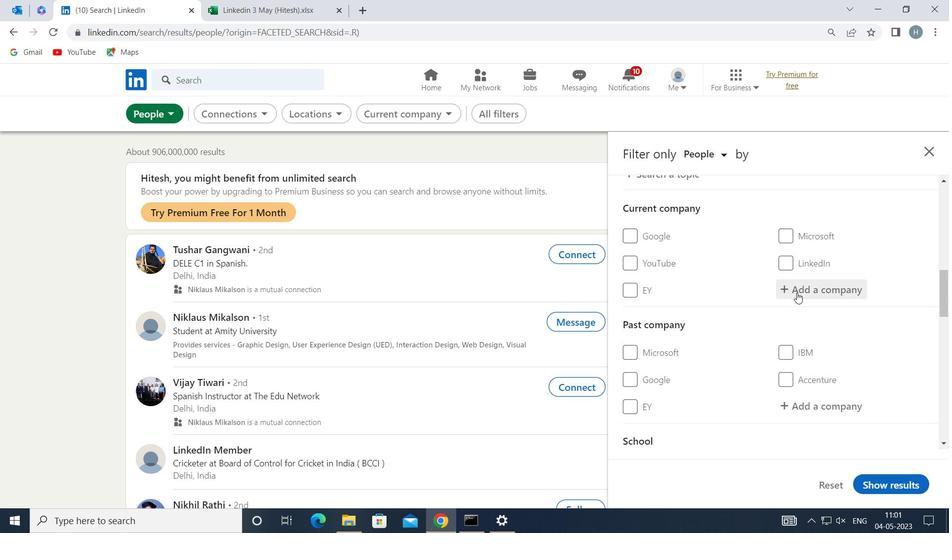 
Action: Mouse pressed left at (802, 289)
Screenshot: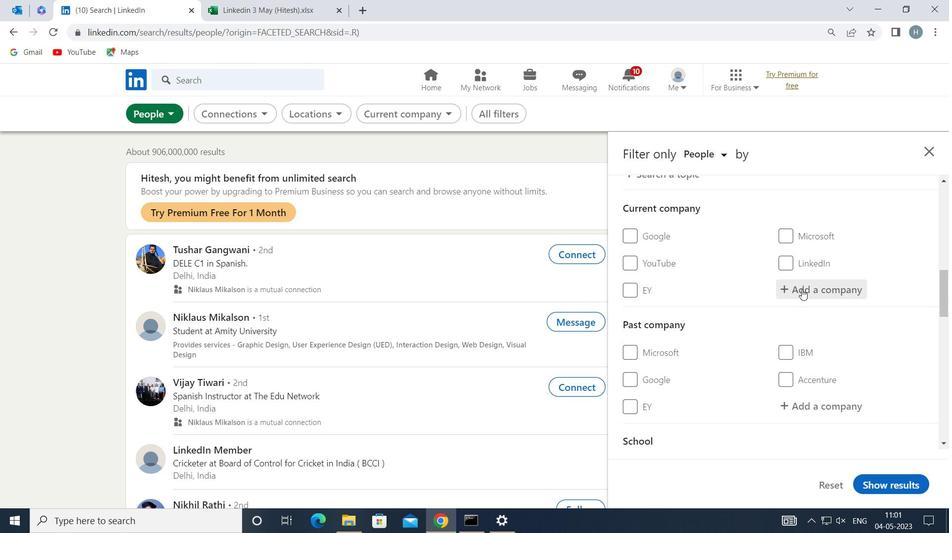 
Action: Key pressed <Key.shift>PEOPLE<Key.space><Key.shift>MATTERS
Screenshot: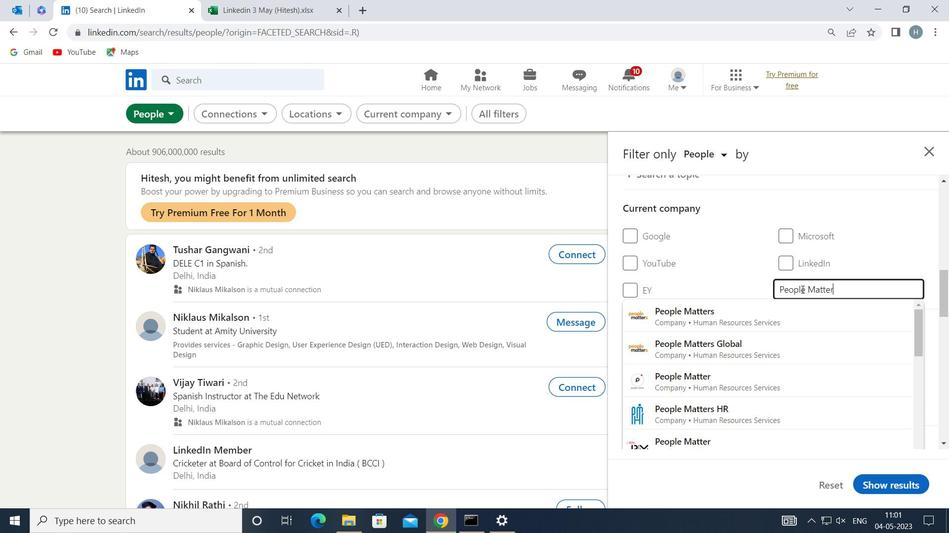 
Action: Mouse moved to (762, 312)
Screenshot: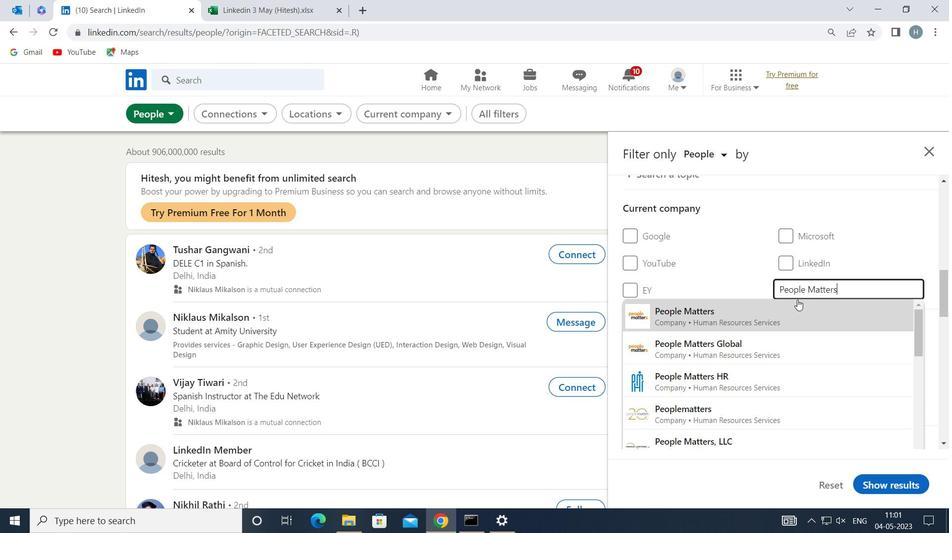 
Action: Mouse pressed left at (762, 312)
Screenshot: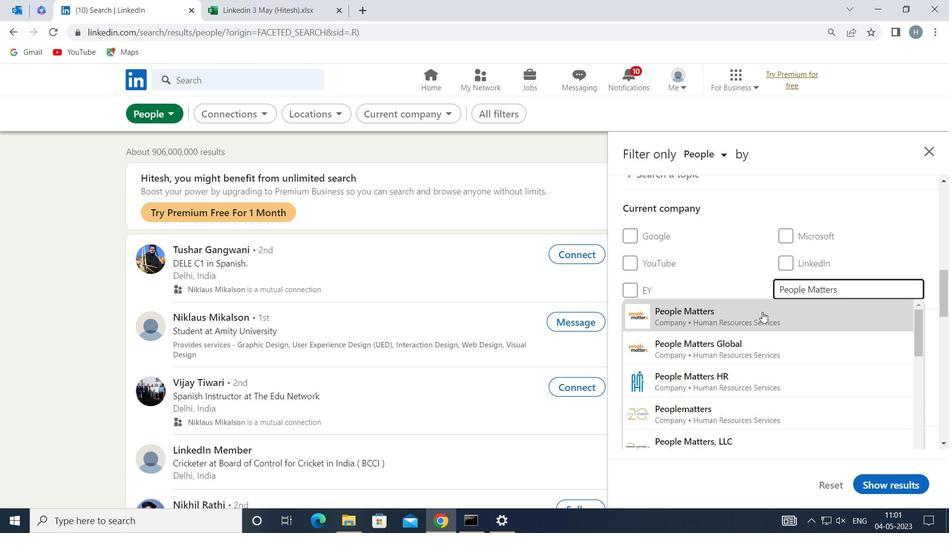 
Action: Mouse moved to (749, 302)
Screenshot: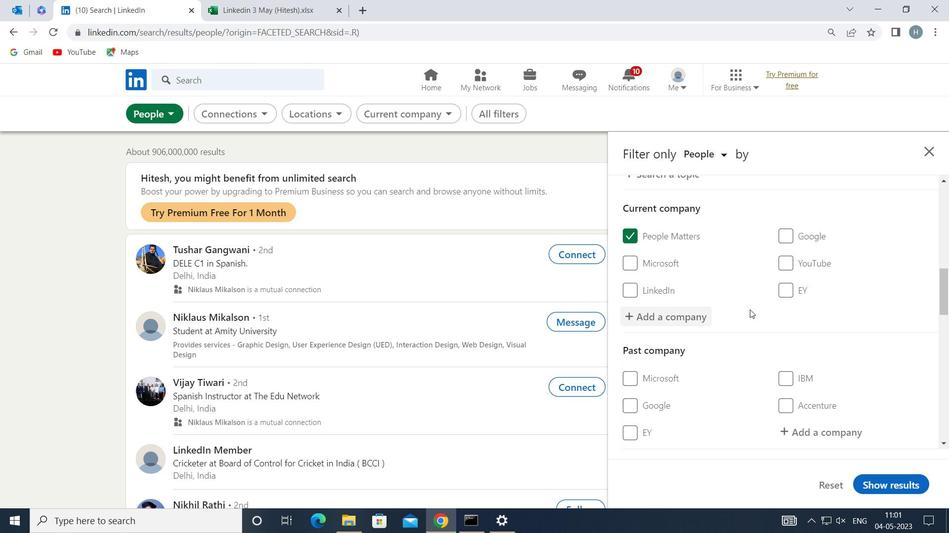 
Action: Mouse scrolled (749, 302) with delta (0, 0)
Screenshot: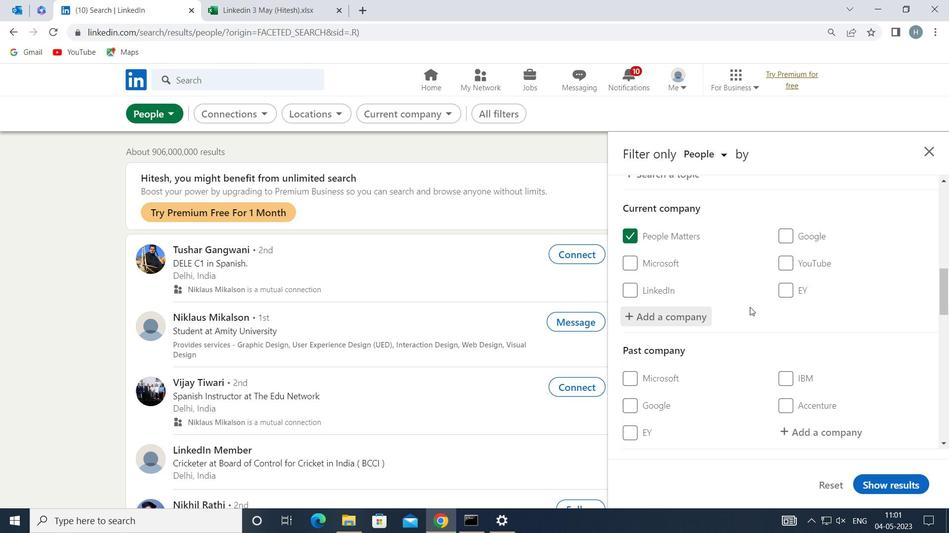 
Action: Mouse scrolled (749, 302) with delta (0, 0)
Screenshot: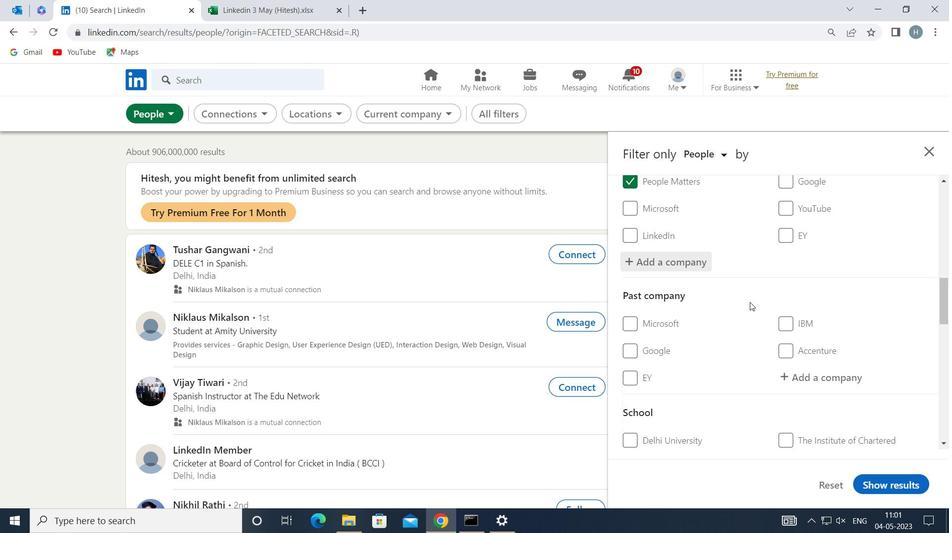 
Action: Mouse scrolled (749, 302) with delta (0, 0)
Screenshot: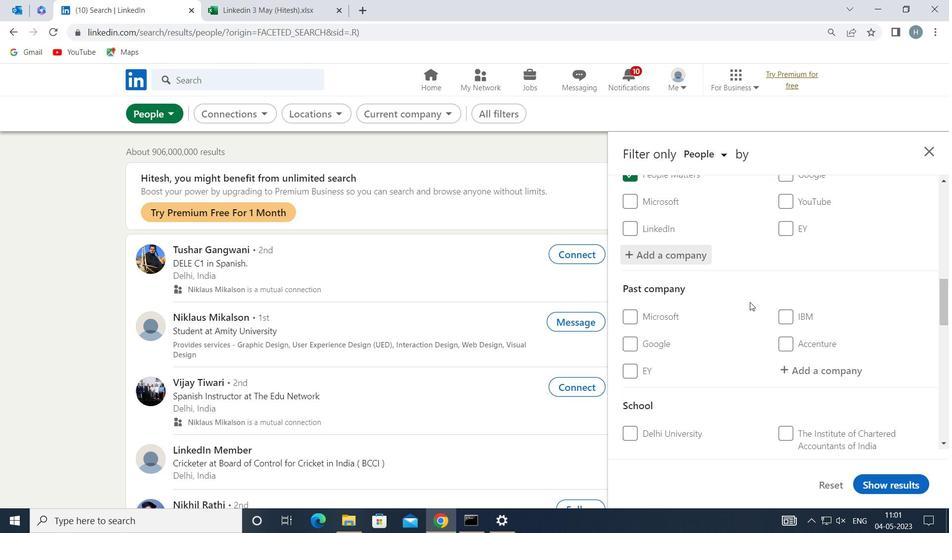 
Action: Mouse scrolled (749, 302) with delta (0, 0)
Screenshot: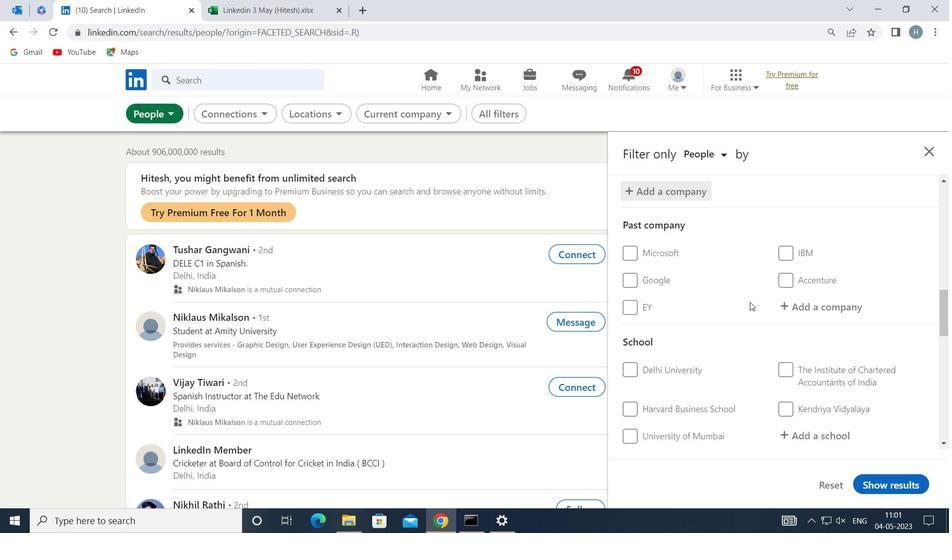 
Action: Mouse moved to (809, 314)
Screenshot: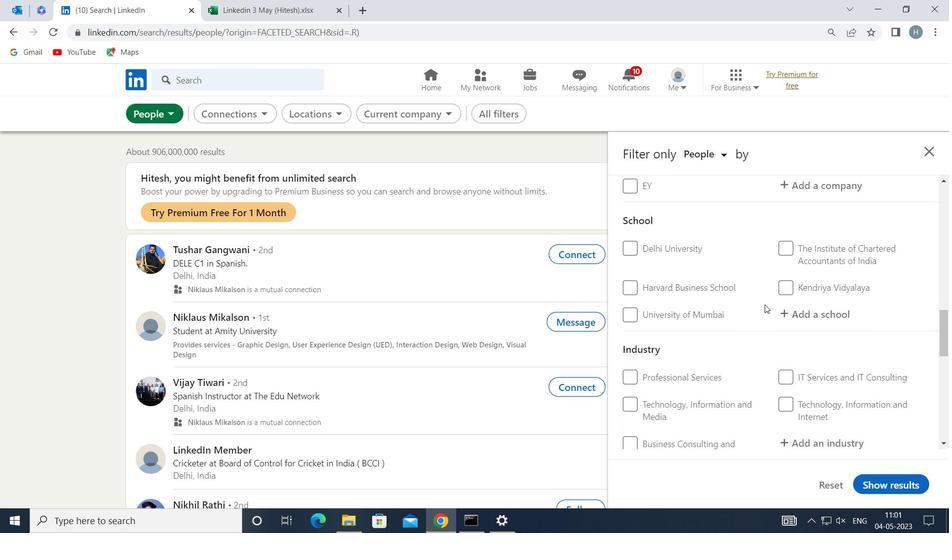 
Action: Mouse pressed left at (809, 314)
Screenshot: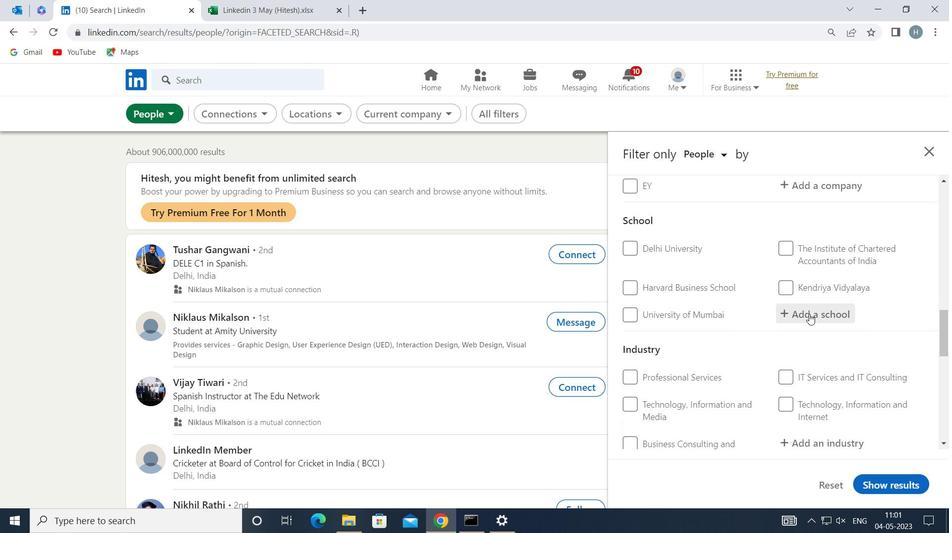 
Action: Mouse moved to (809, 314)
Screenshot: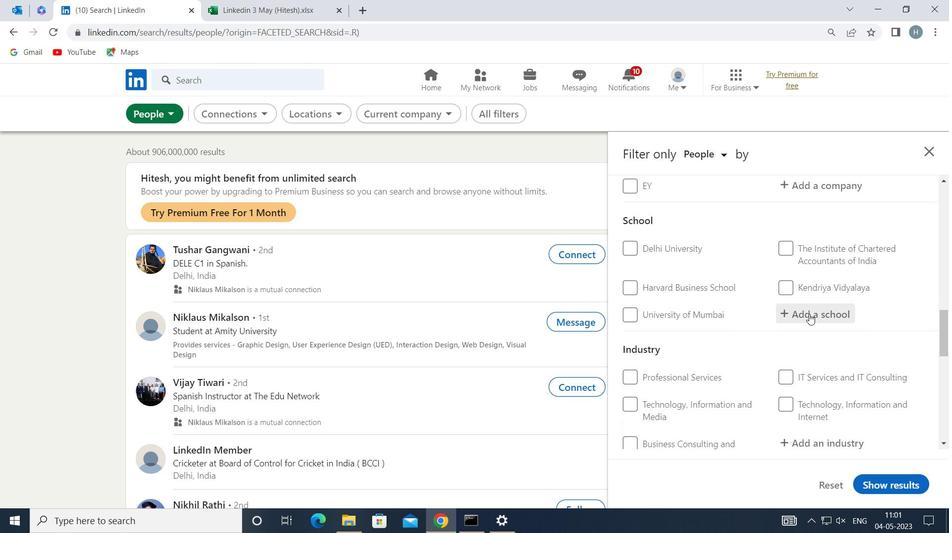 
Action: Key pressed <Key.shift>MANGALAYATAN<Key.space>
Screenshot: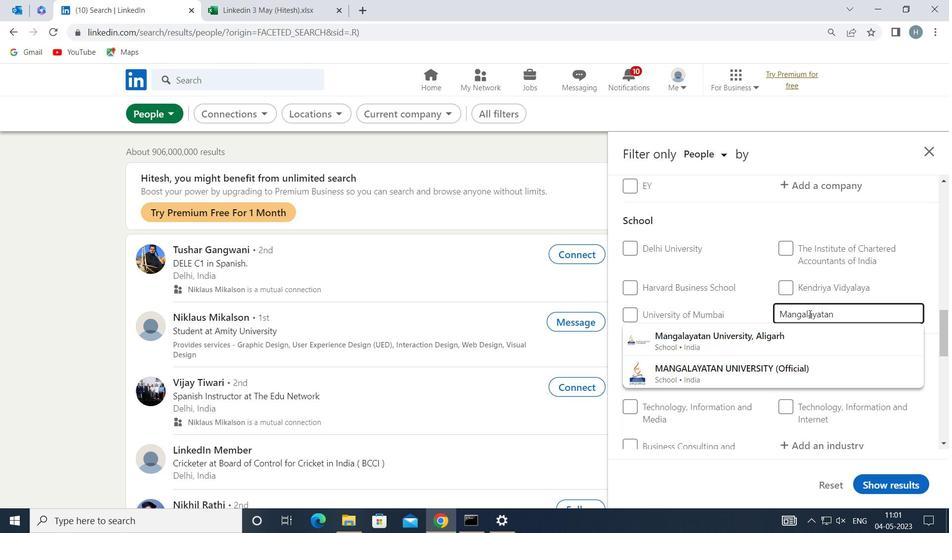 
Action: Mouse moved to (790, 333)
Screenshot: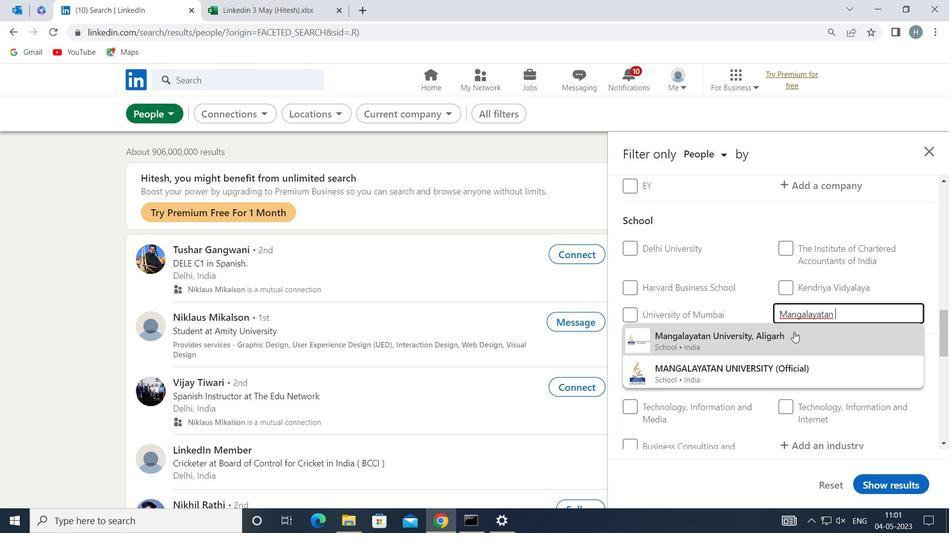 
Action: Mouse pressed left at (790, 333)
Screenshot: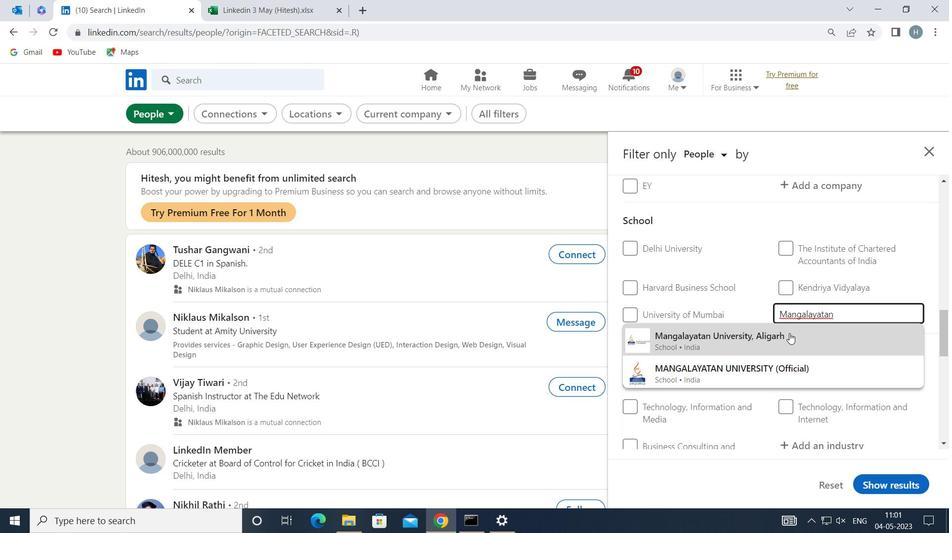 
Action: Mouse moved to (762, 324)
Screenshot: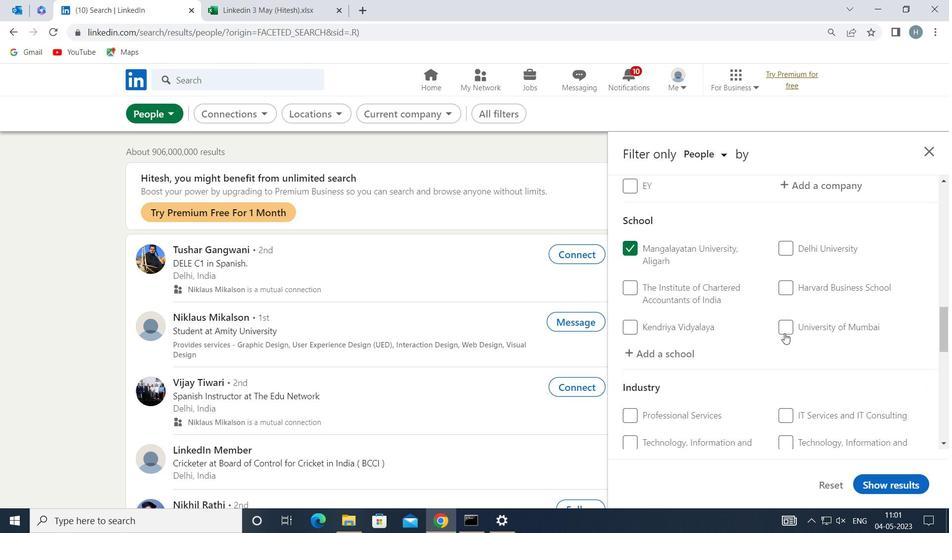 
Action: Mouse scrolled (762, 324) with delta (0, 0)
Screenshot: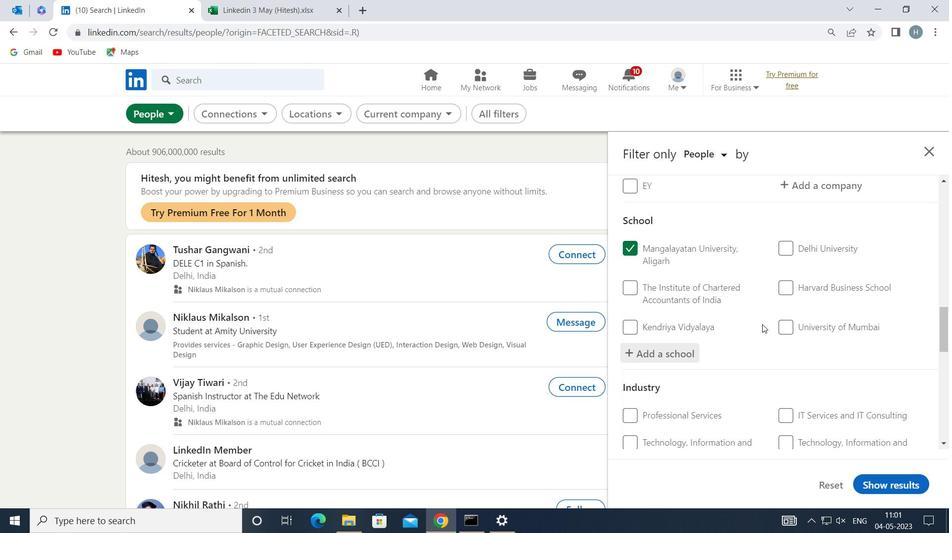 
Action: Mouse scrolled (762, 324) with delta (0, 0)
Screenshot: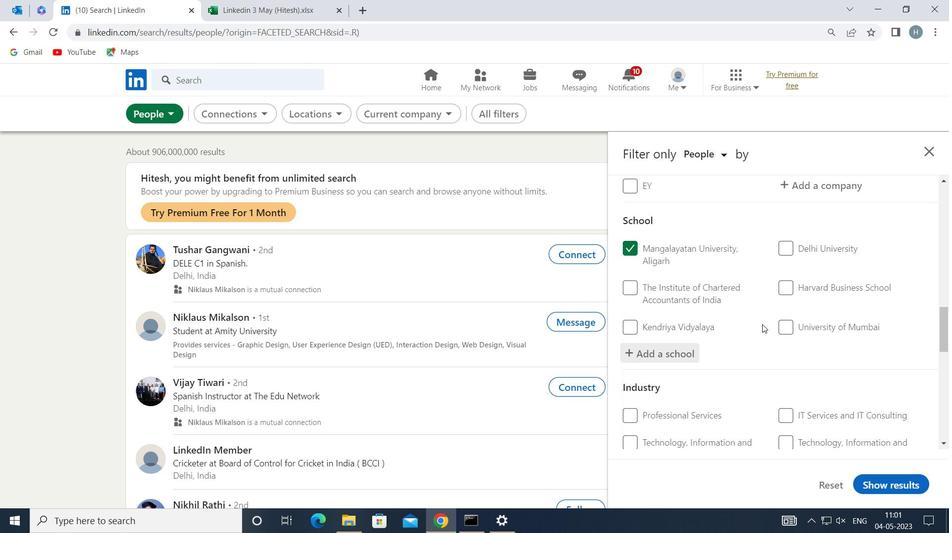 
Action: Mouse moved to (759, 320)
Screenshot: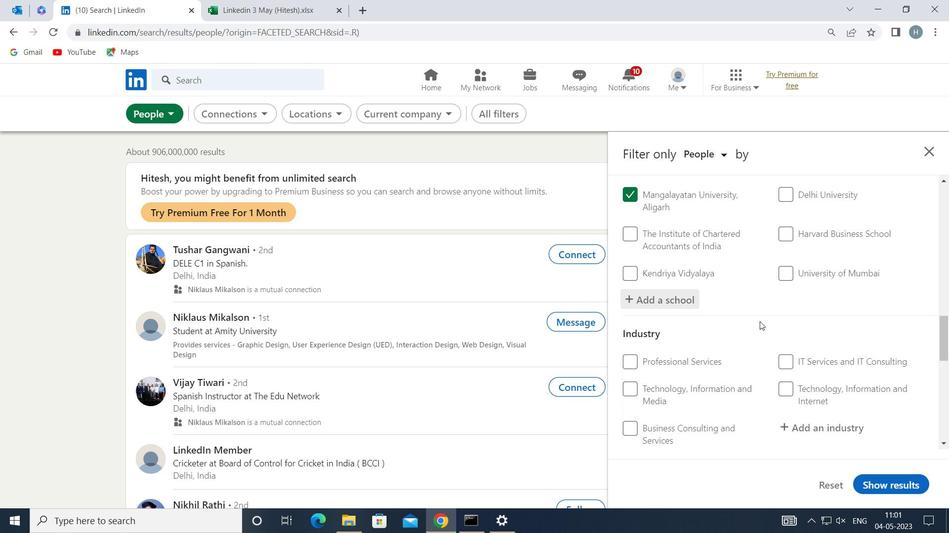 
Action: Mouse scrolled (759, 320) with delta (0, 0)
Screenshot: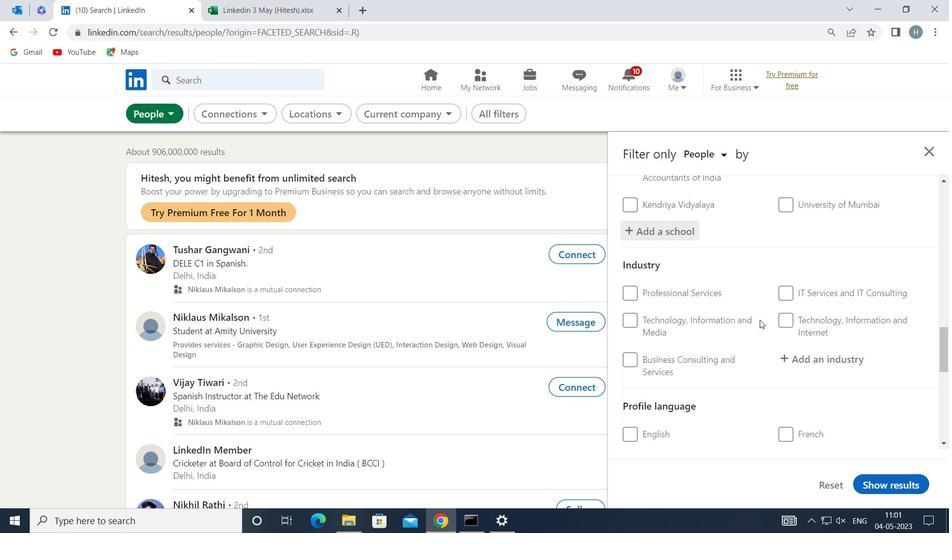 
Action: Mouse moved to (813, 296)
Screenshot: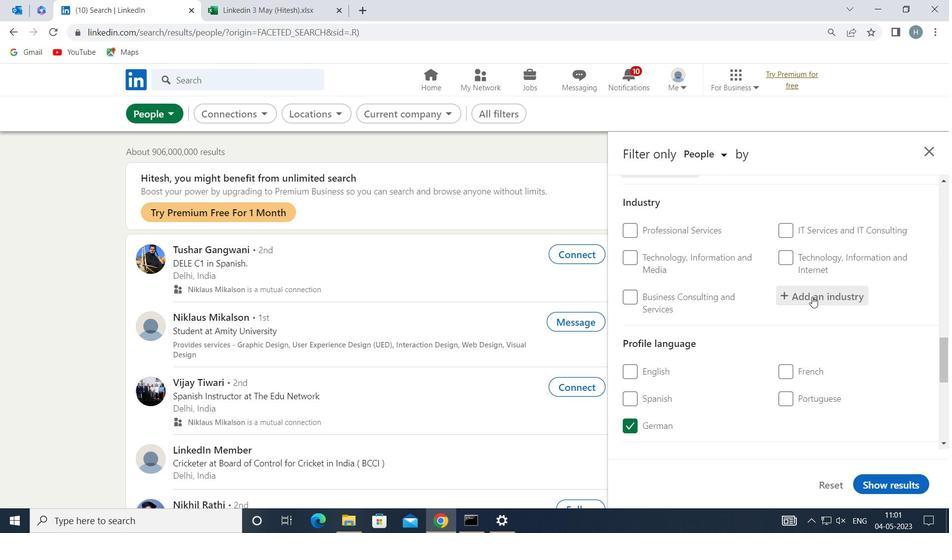 
Action: Mouse pressed left at (813, 296)
Screenshot: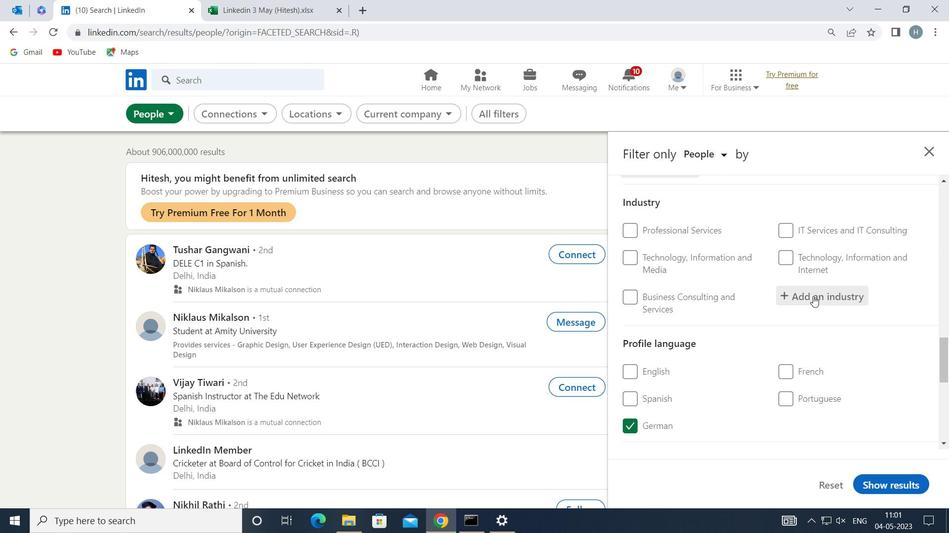 
Action: Key pressed <Key.shift>E<Key.space>-
Screenshot: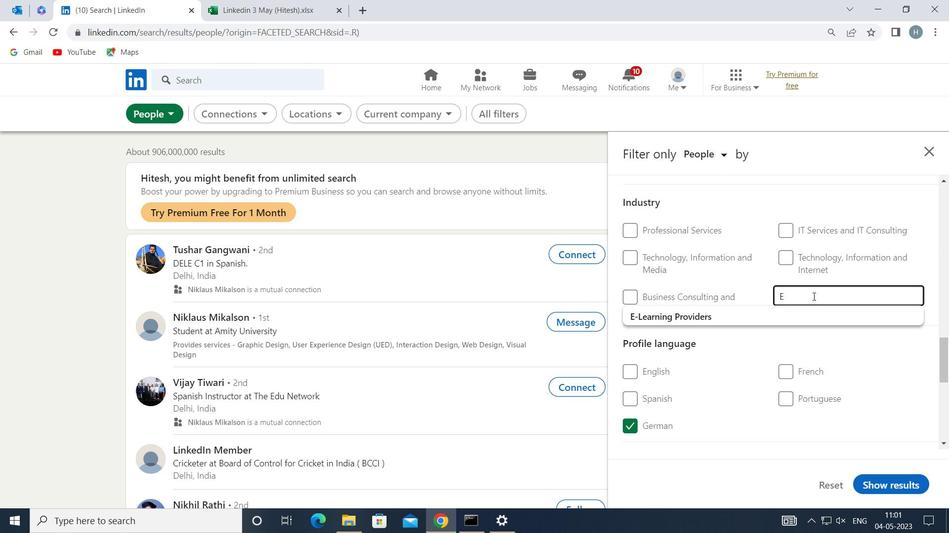 
Action: Mouse moved to (938, 288)
Screenshot: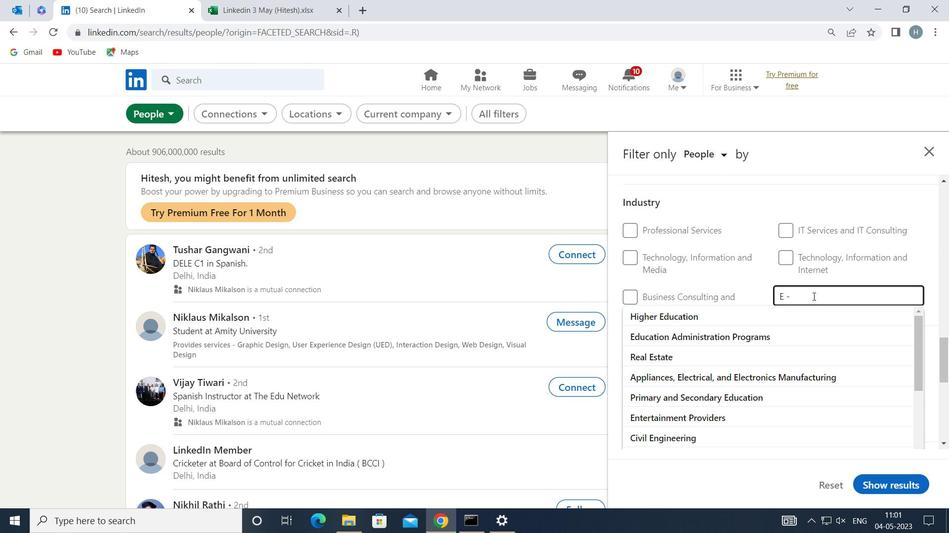 
Action: Key pressed <Key.backspace>
Screenshot: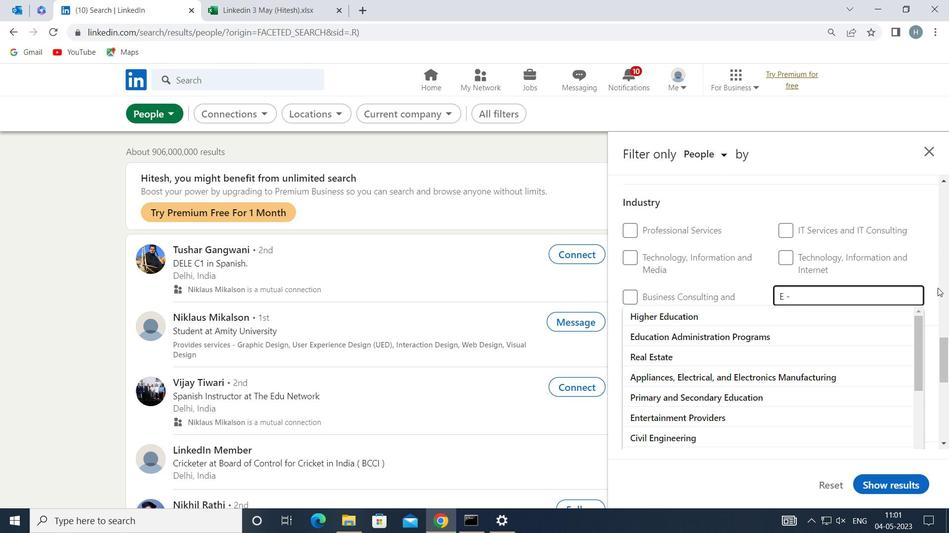 
Action: Mouse moved to (817, 312)
Screenshot: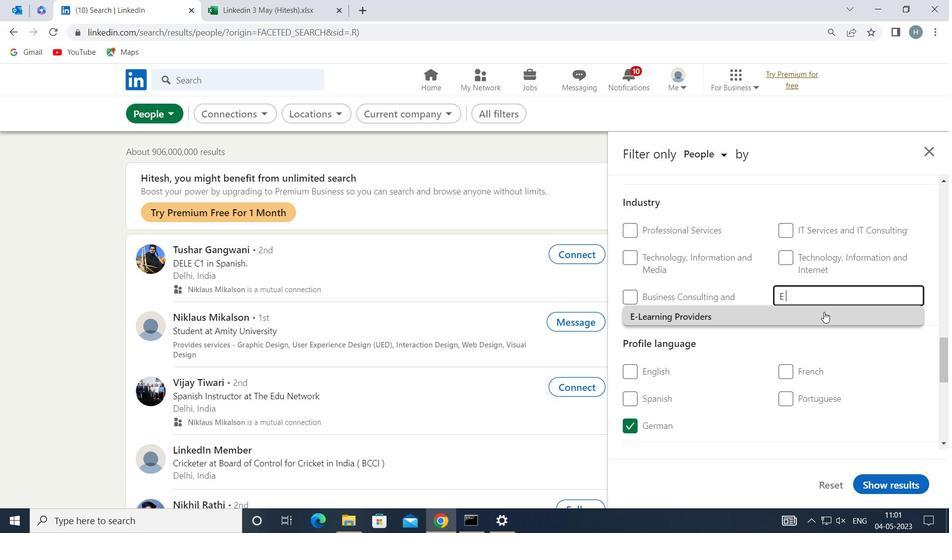 
Action: Mouse pressed left at (817, 312)
Screenshot: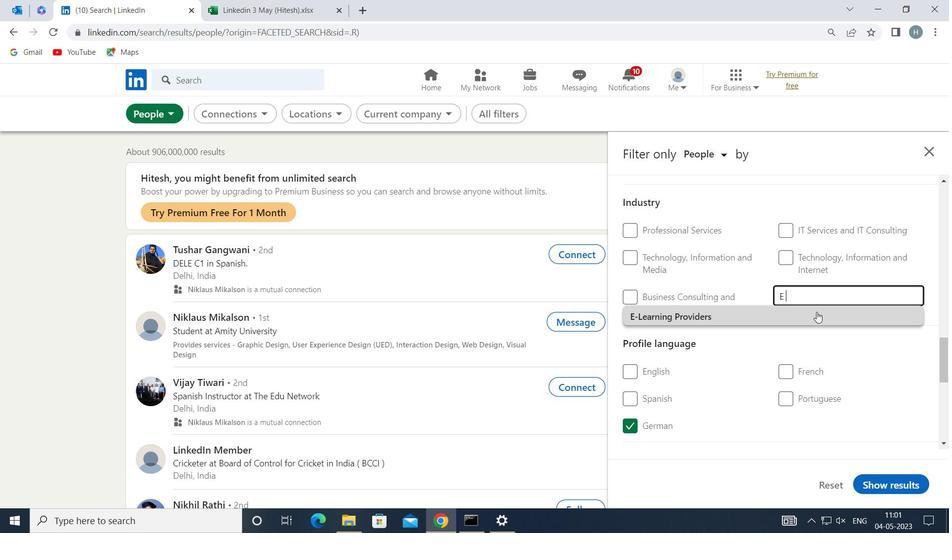 
Action: Mouse moved to (723, 330)
Screenshot: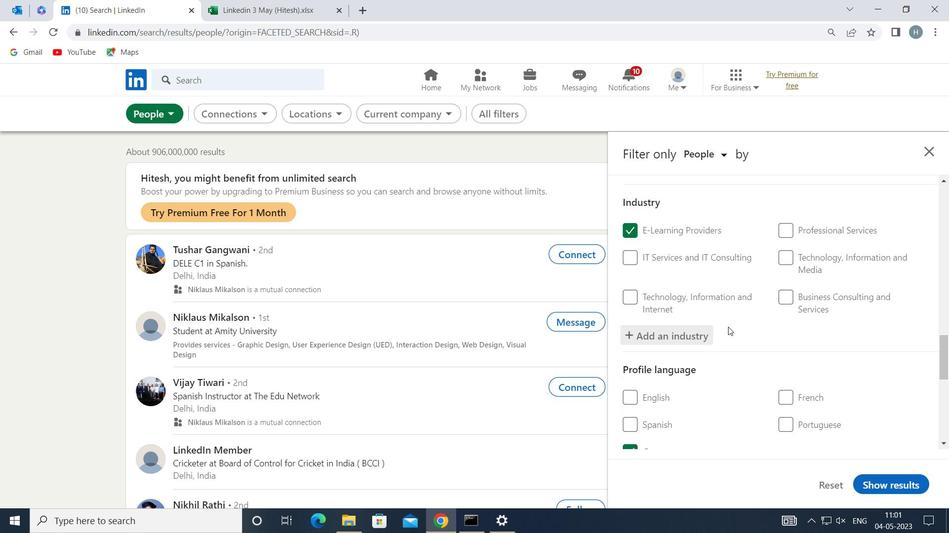 
Action: Mouse scrolled (723, 329) with delta (0, 0)
Screenshot: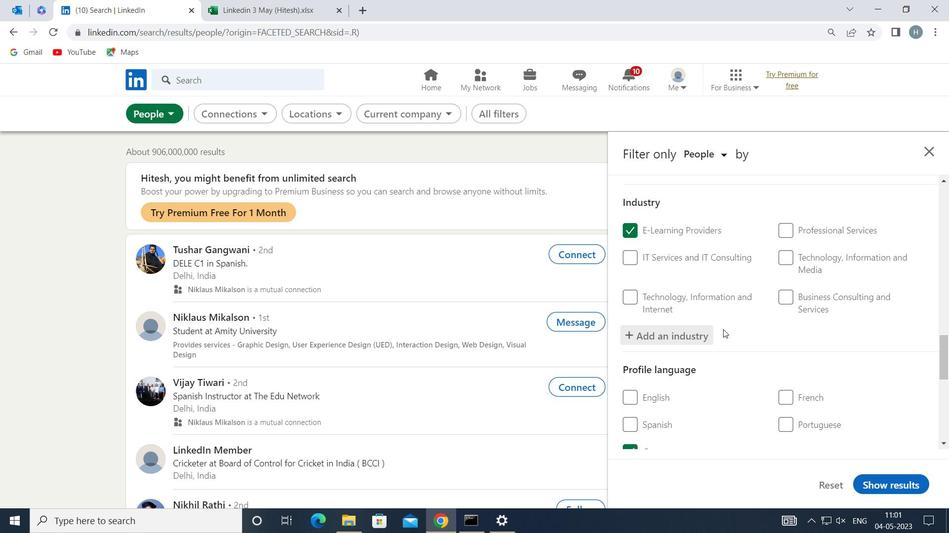 
Action: Mouse scrolled (723, 329) with delta (0, 0)
Screenshot: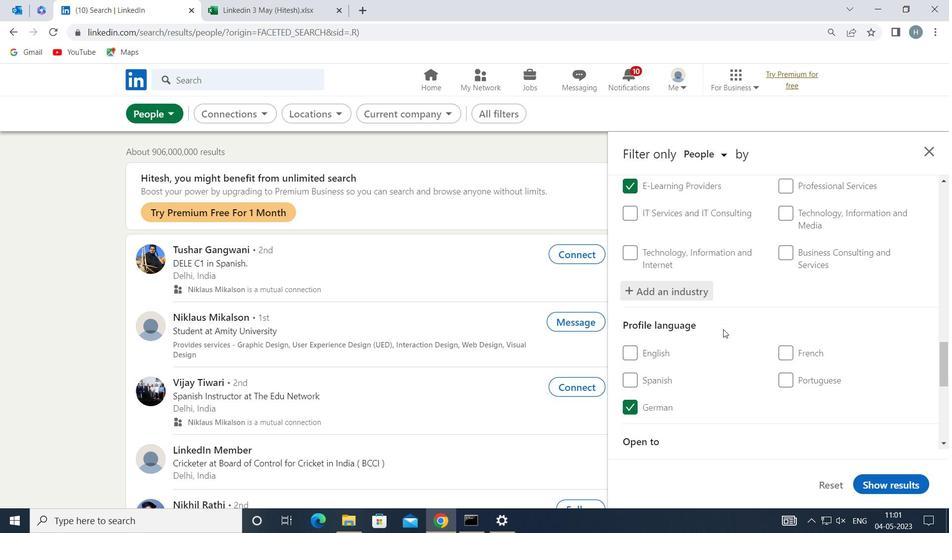 
Action: Mouse scrolled (723, 329) with delta (0, 0)
Screenshot: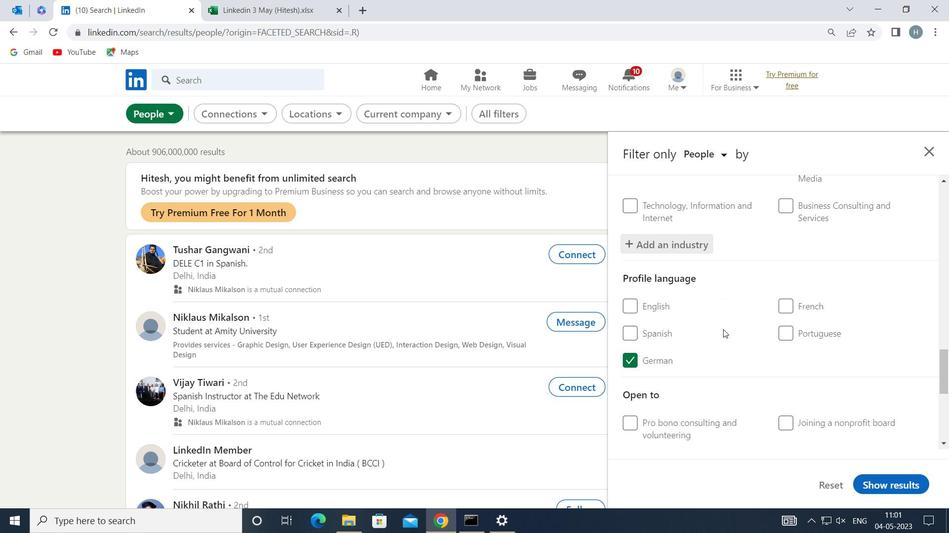 
Action: Mouse scrolled (723, 329) with delta (0, 0)
Screenshot: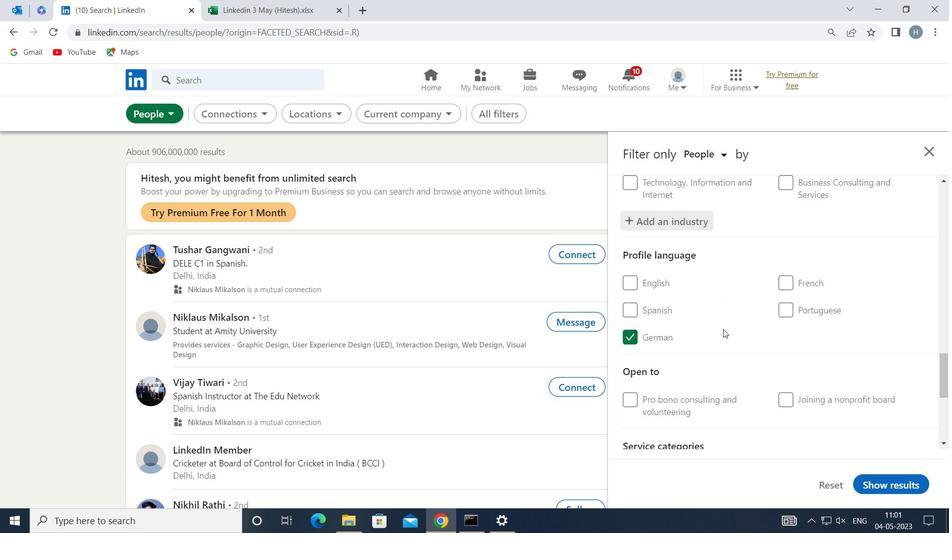 
Action: Mouse scrolled (723, 329) with delta (0, 0)
Screenshot: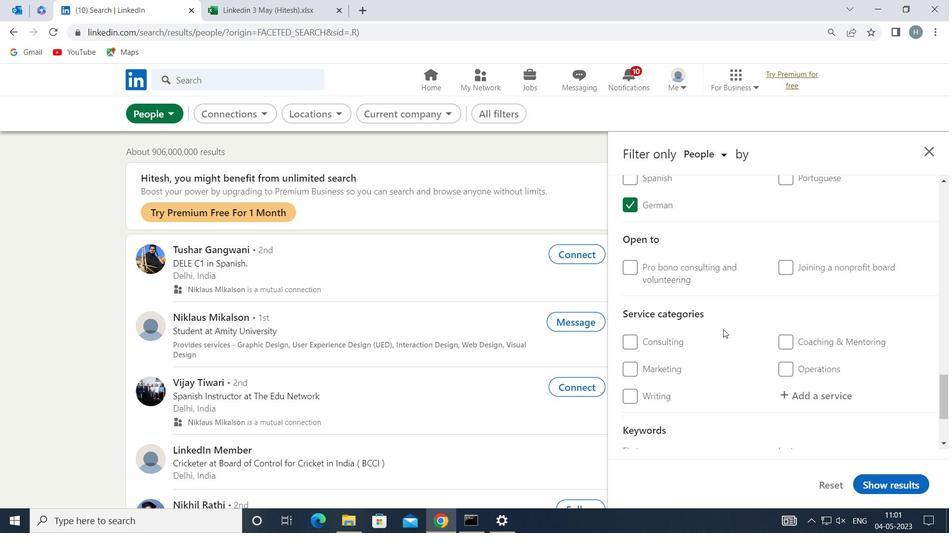 
Action: Mouse moved to (791, 333)
Screenshot: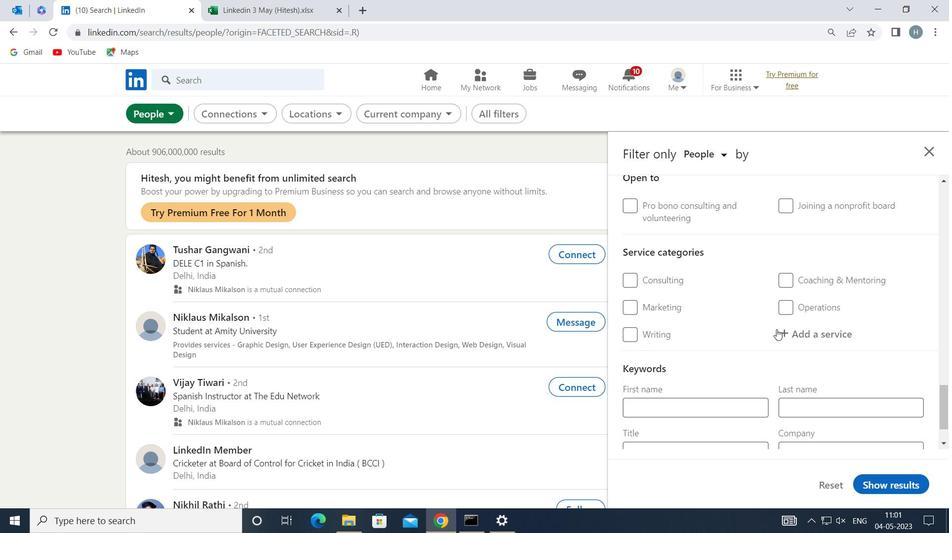 
Action: Mouse pressed left at (791, 333)
Screenshot: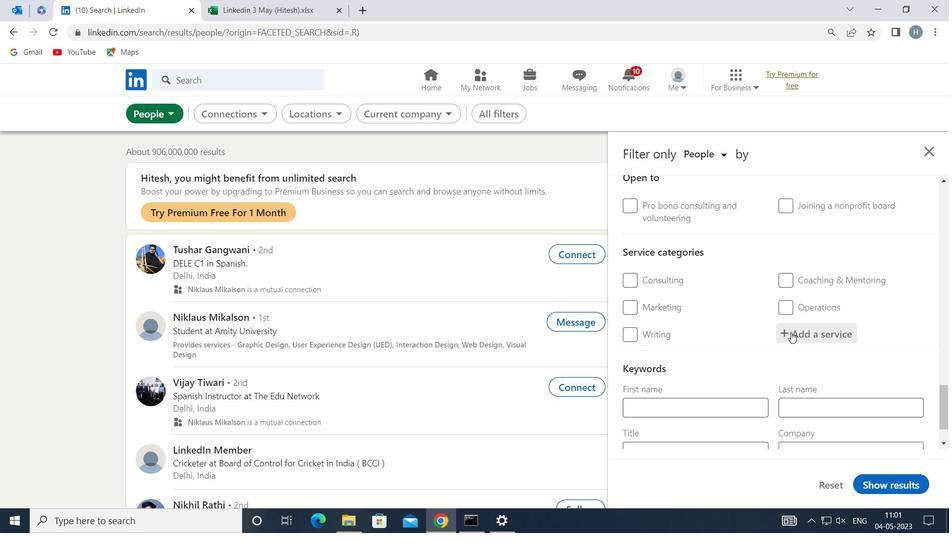 
Action: Key pressed <Key.shift>COPYWR
Screenshot: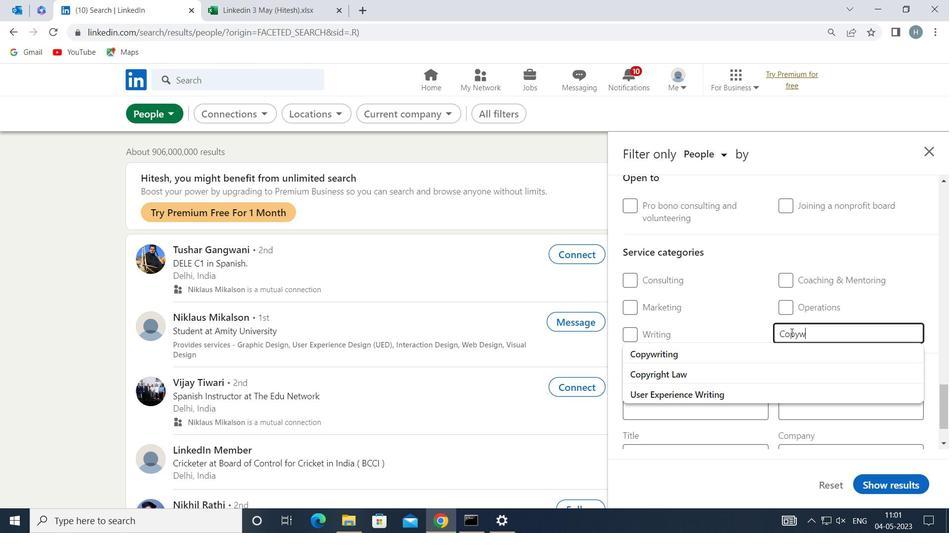 
Action: Mouse moved to (735, 350)
Screenshot: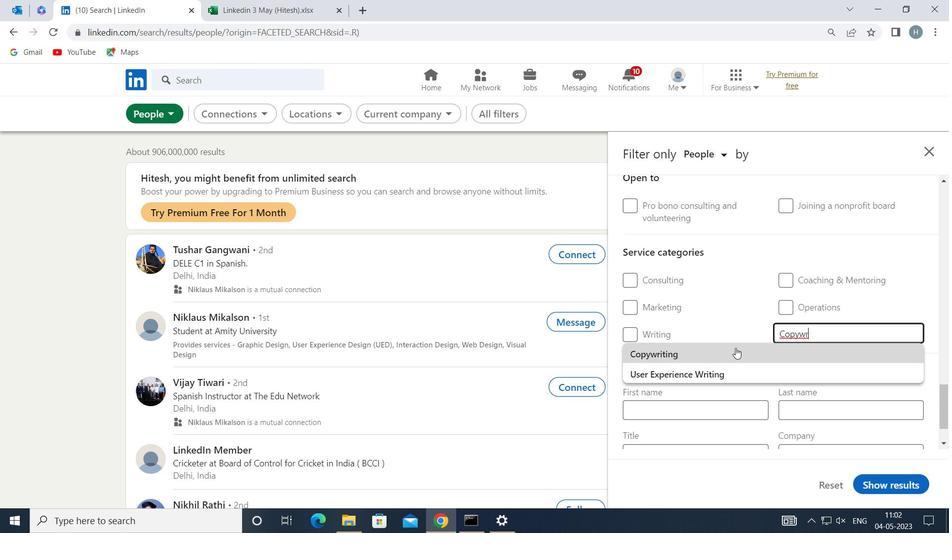 
Action: Mouse pressed left at (735, 350)
Screenshot: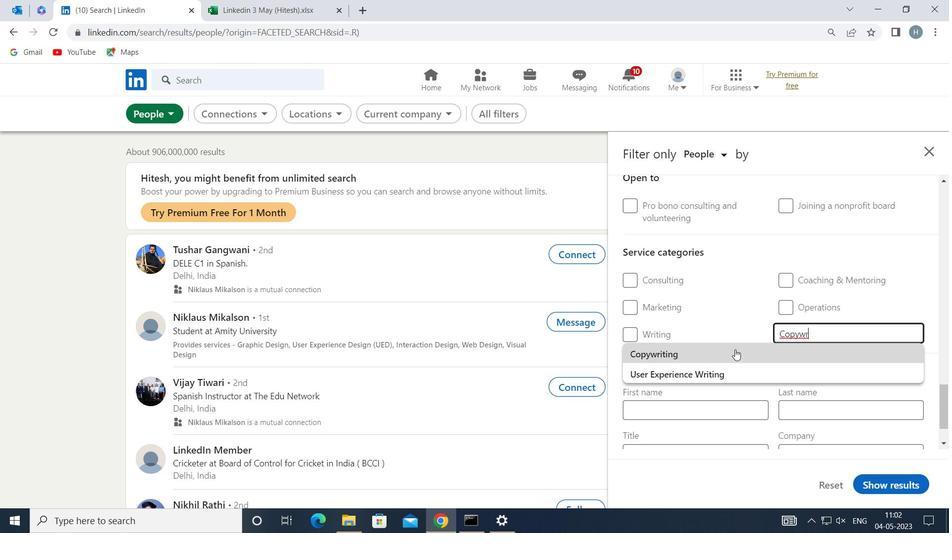
Action: Mouse moved to (735, 349)
Screenshot: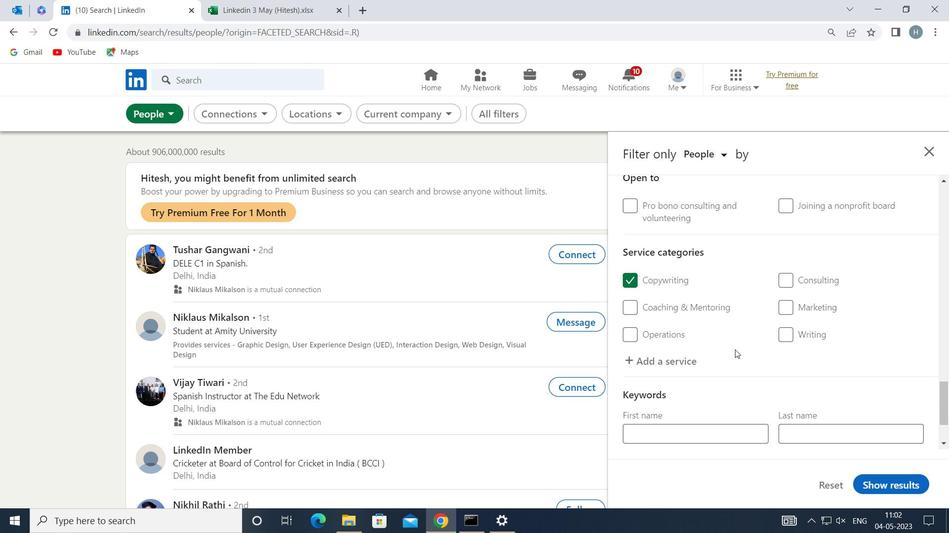 
Action: Mouse scrolled (735, 349) with delta (0, 0)
Screenshot: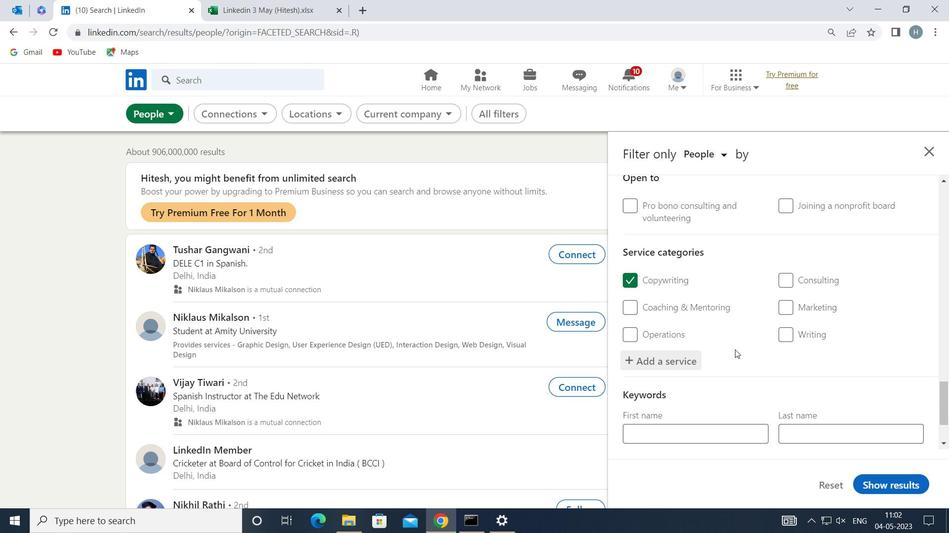 
Action: Mouse scrolled (735, 349) with delta (0, 0)
Screenshot: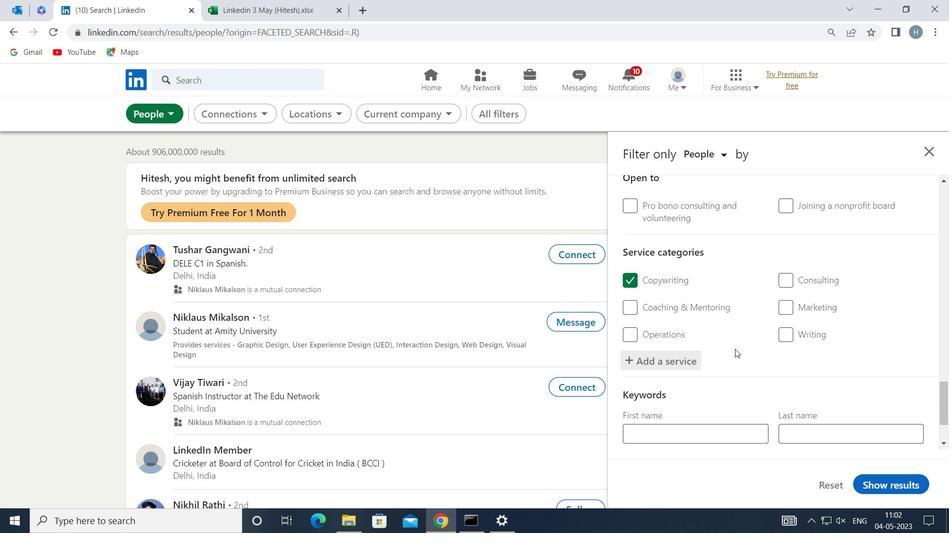 
Action: Mouse scrolled (735, 349) with delta (0, 0)
Screenshot: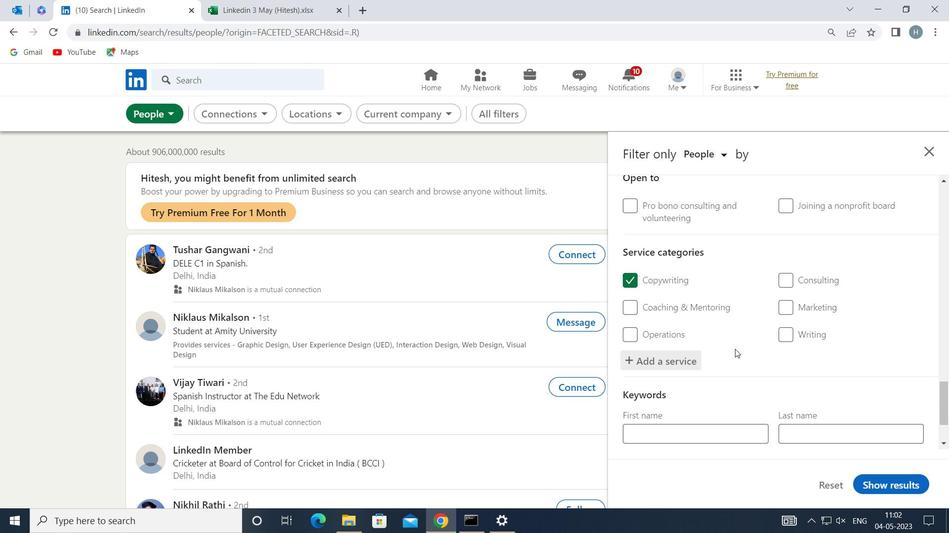 
Action: Mouse moved to (734, 358)
Screenshot: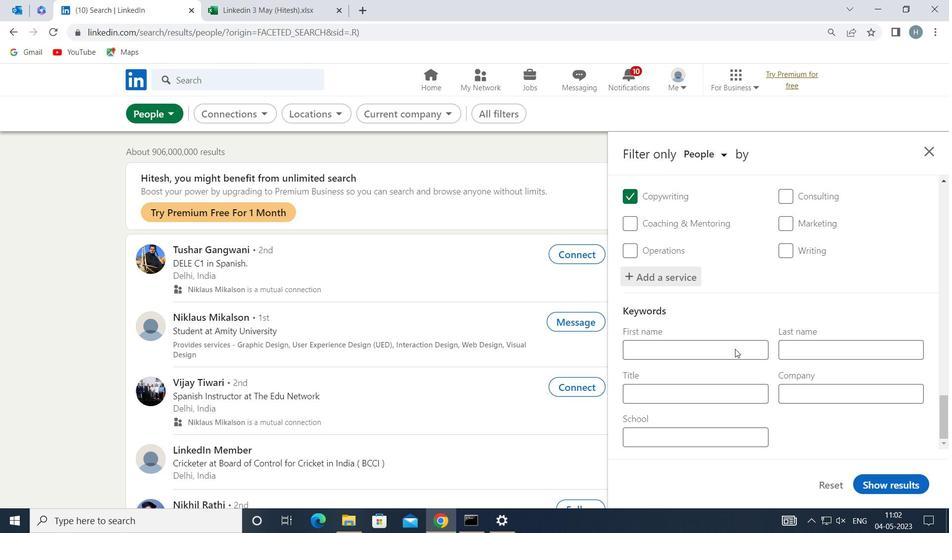 
Action: Mouse scrolled (734, 358) with delta (0, 0)
Screenshot: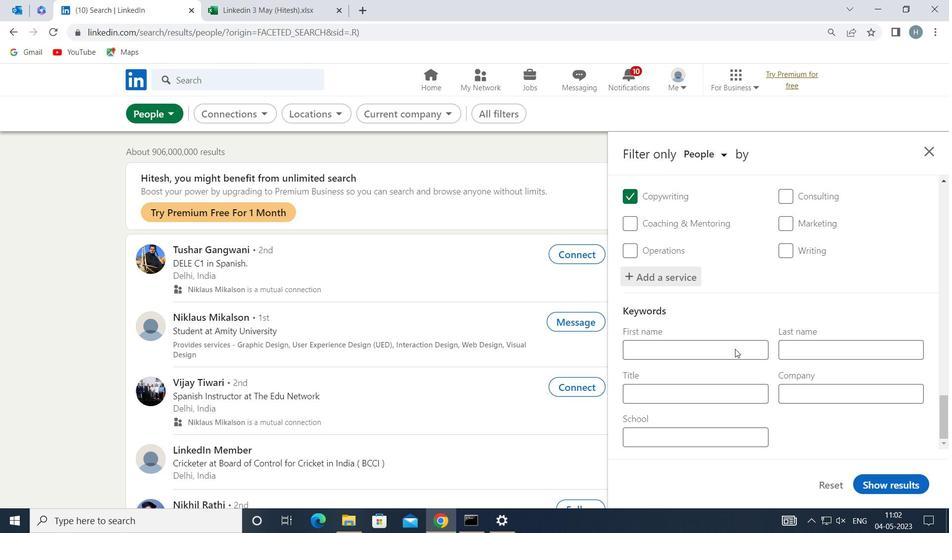
Action: Mouse moved to (735, 393)
Screenshot: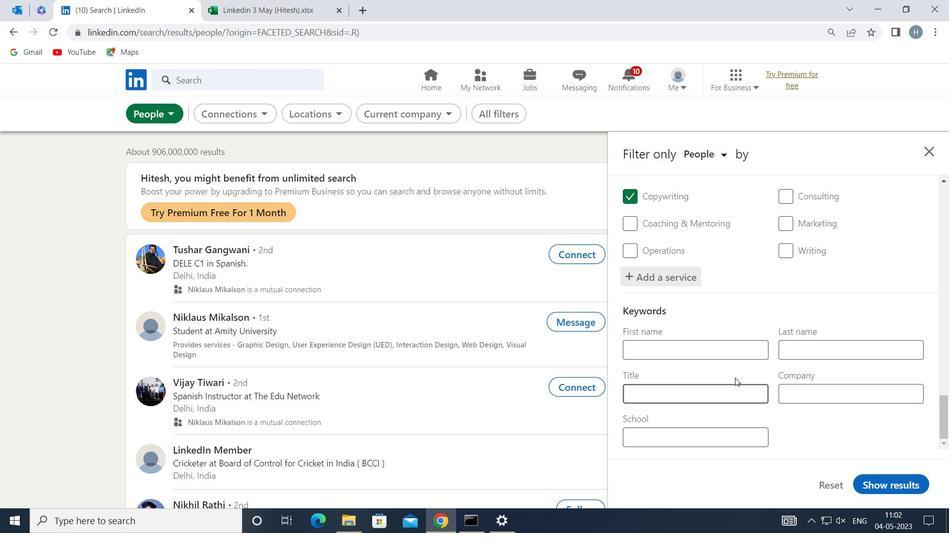 
Action: Mouse pressed left at (735, 393)
Screenshot: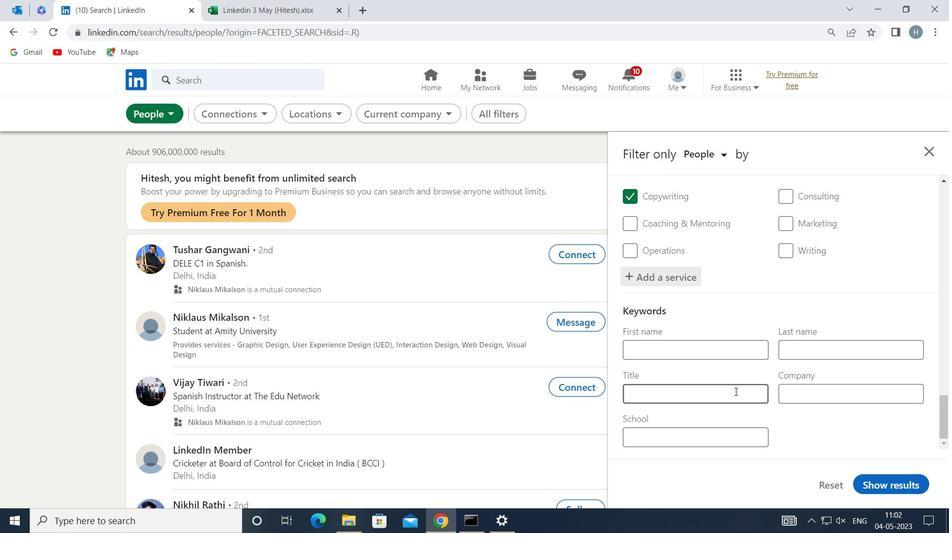 
Action: Mouse moved to (733, 393)
Screenshot: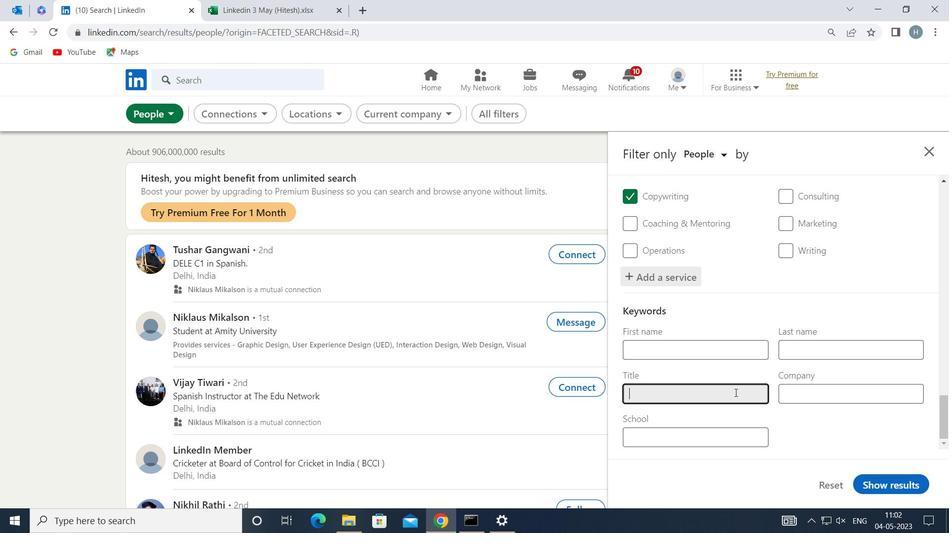 
Action: Key pressed <Key.shift>ACCOUNTANT
Screenshot: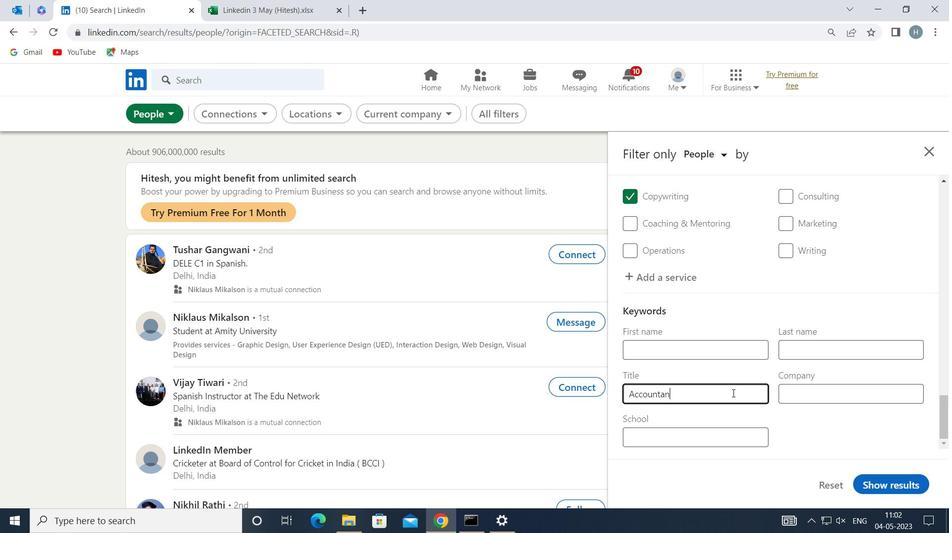 
Action: Mouse moved to (904, 484)
Screenshot: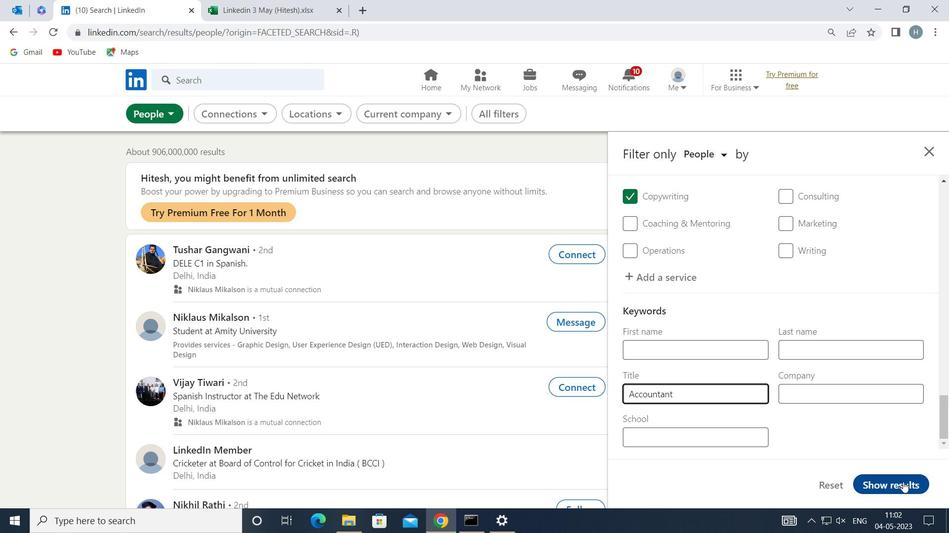
Action: Mouse pressed left at (904, 484)
Screenshot: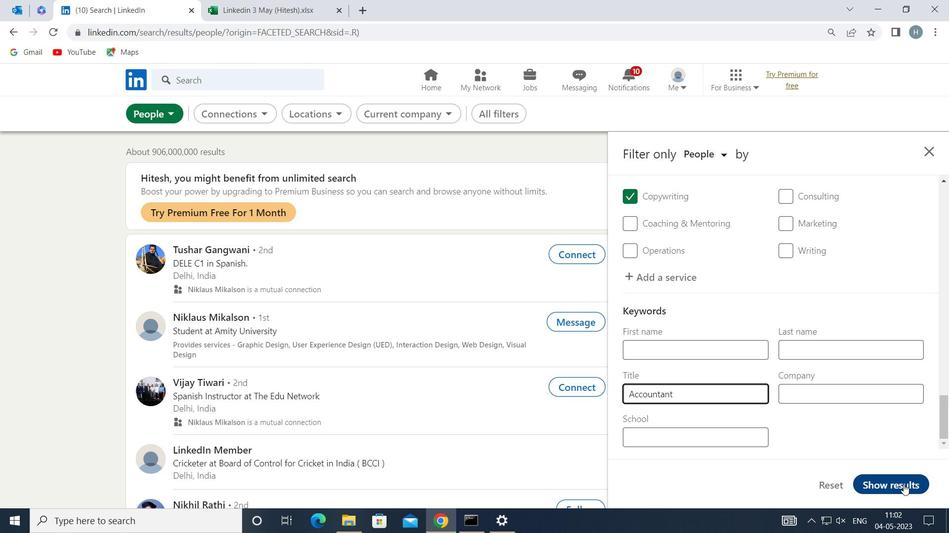 
Action: Mouse moved to (782, 396)
Screenshot: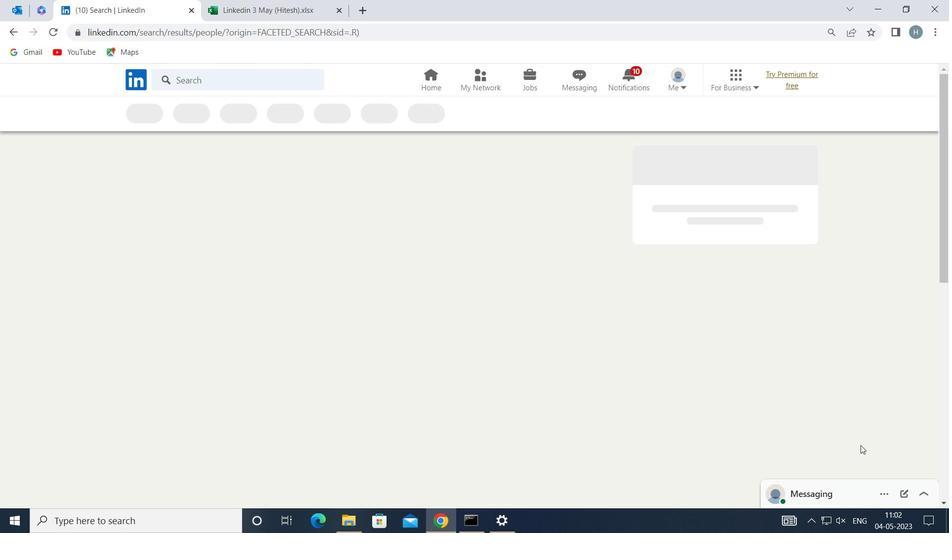 
